 Task: Search one way flight ticket for 4 adults, 2 children, 2 infants in seat and 1 infant on lap in premium economy from Sheridan: Sheridan County Airport to Fort Wayne: Fort Wayne International Airport on 8-4-2023. Choice of flights is Southwest. Number of bags: 2 carry on bags. Price is upto 99000. Outbound departure time preference is 10:00.
Action: Mouse moved to (398, 337)
Screenshot: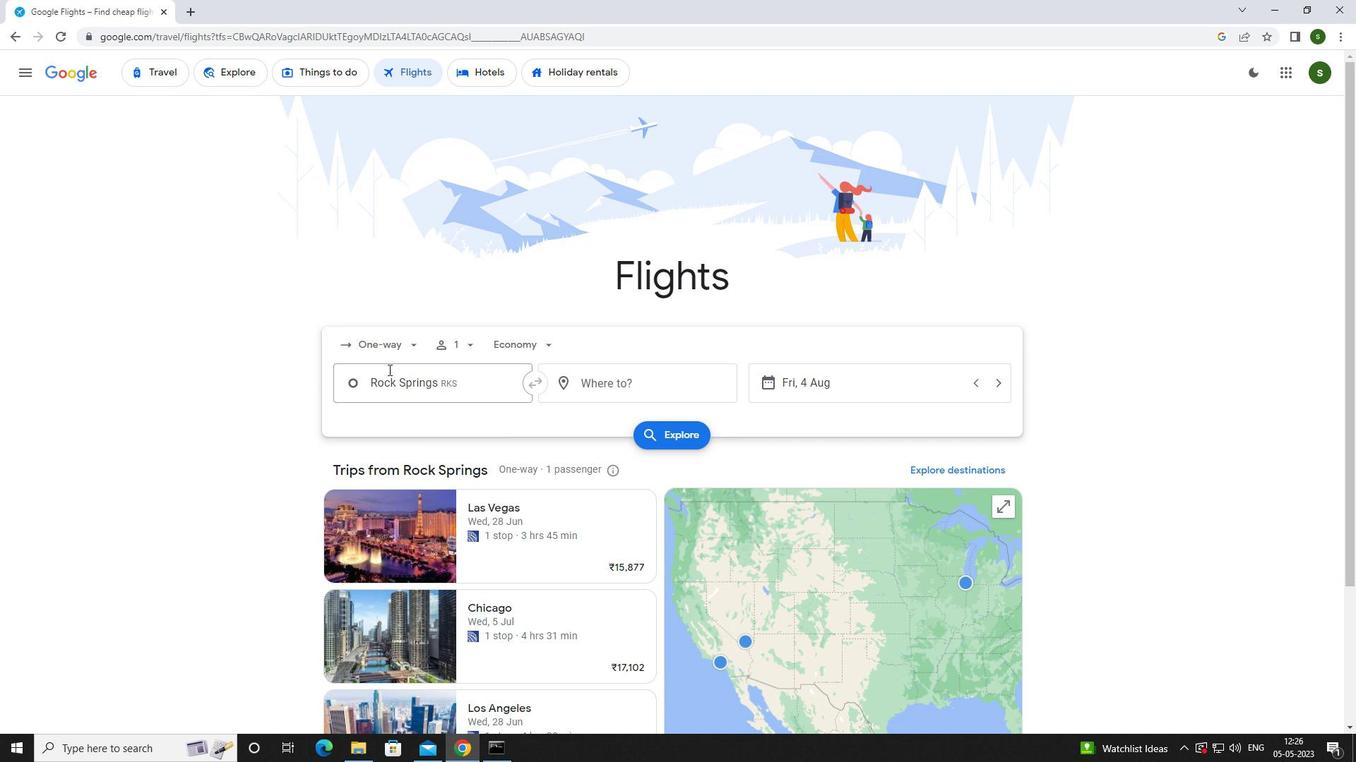
Action: Mouse pressed left at (398, 337)
Screenshot: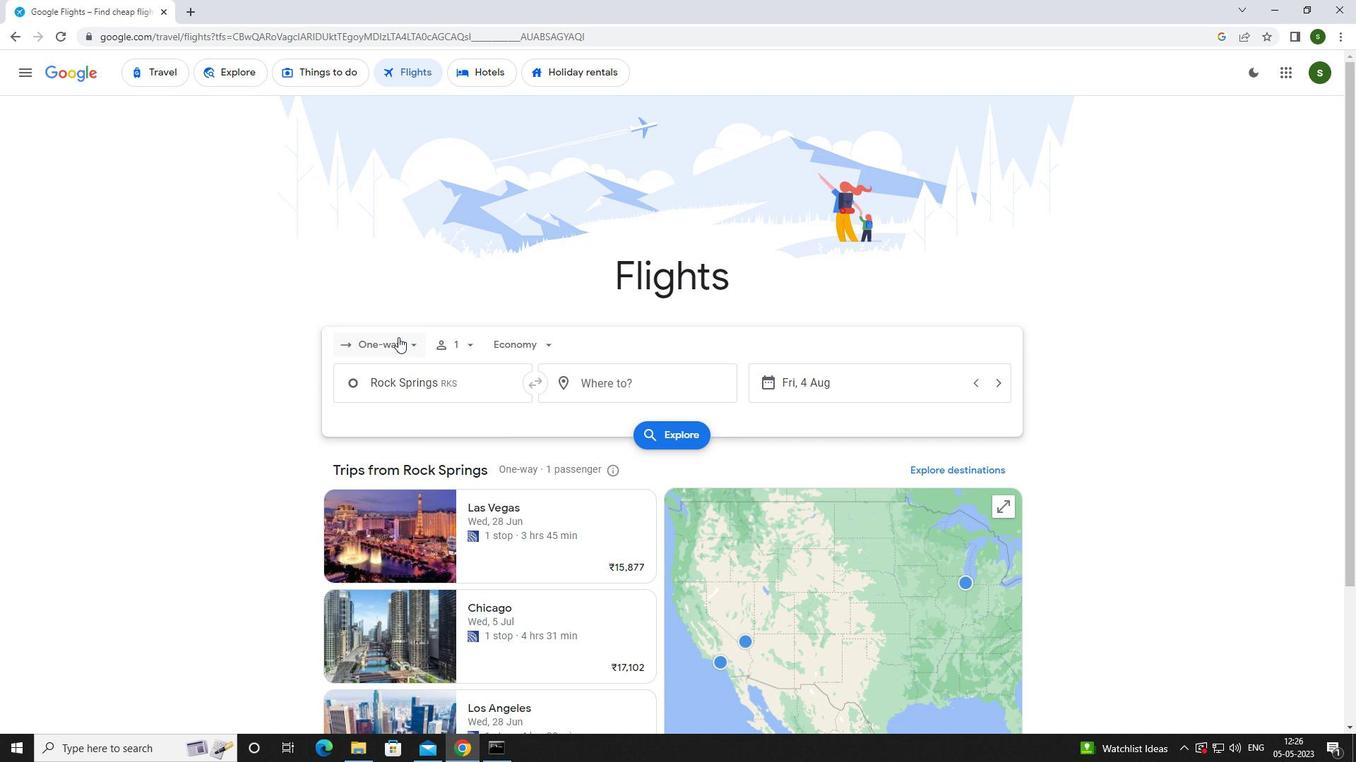
Action: Mouse moved to (401, 403)
Screenshot: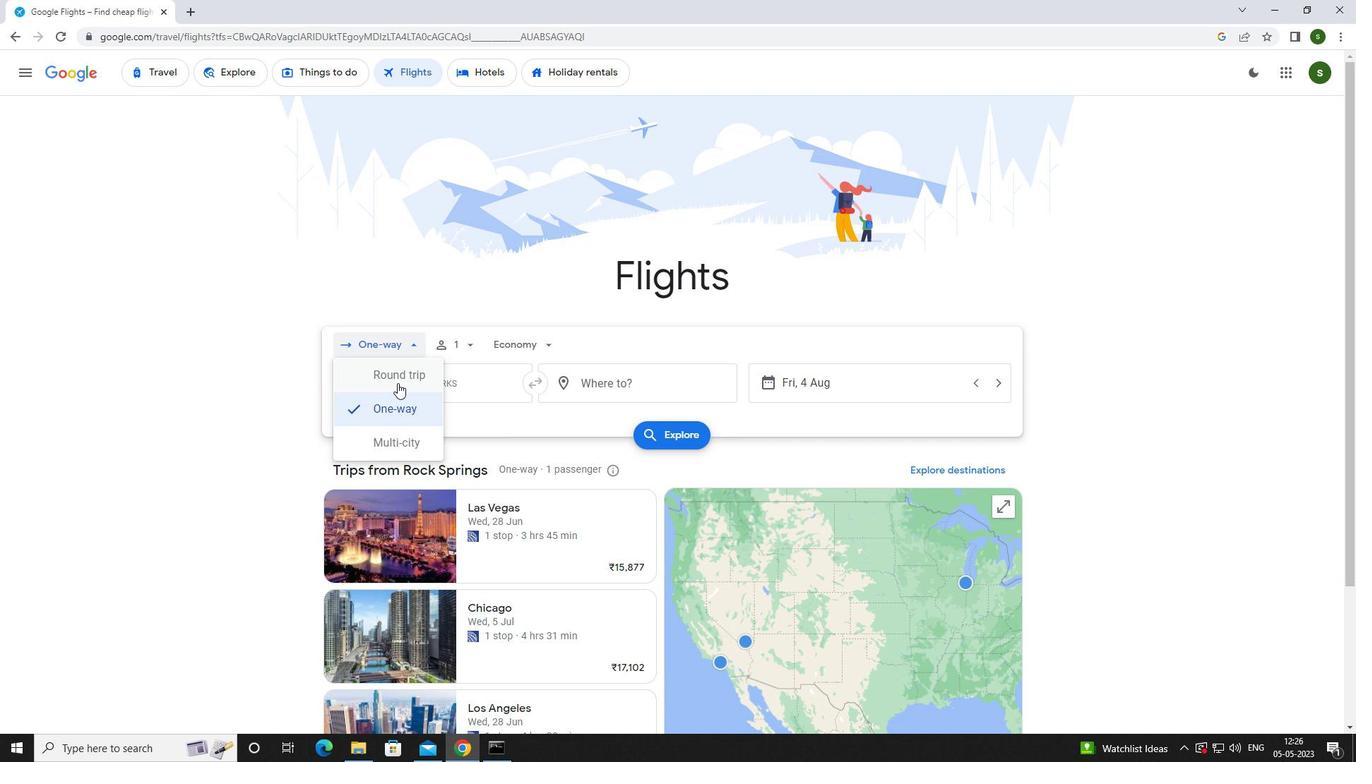 
Action: Mouse pressed left at (401, 403)
Screenshot: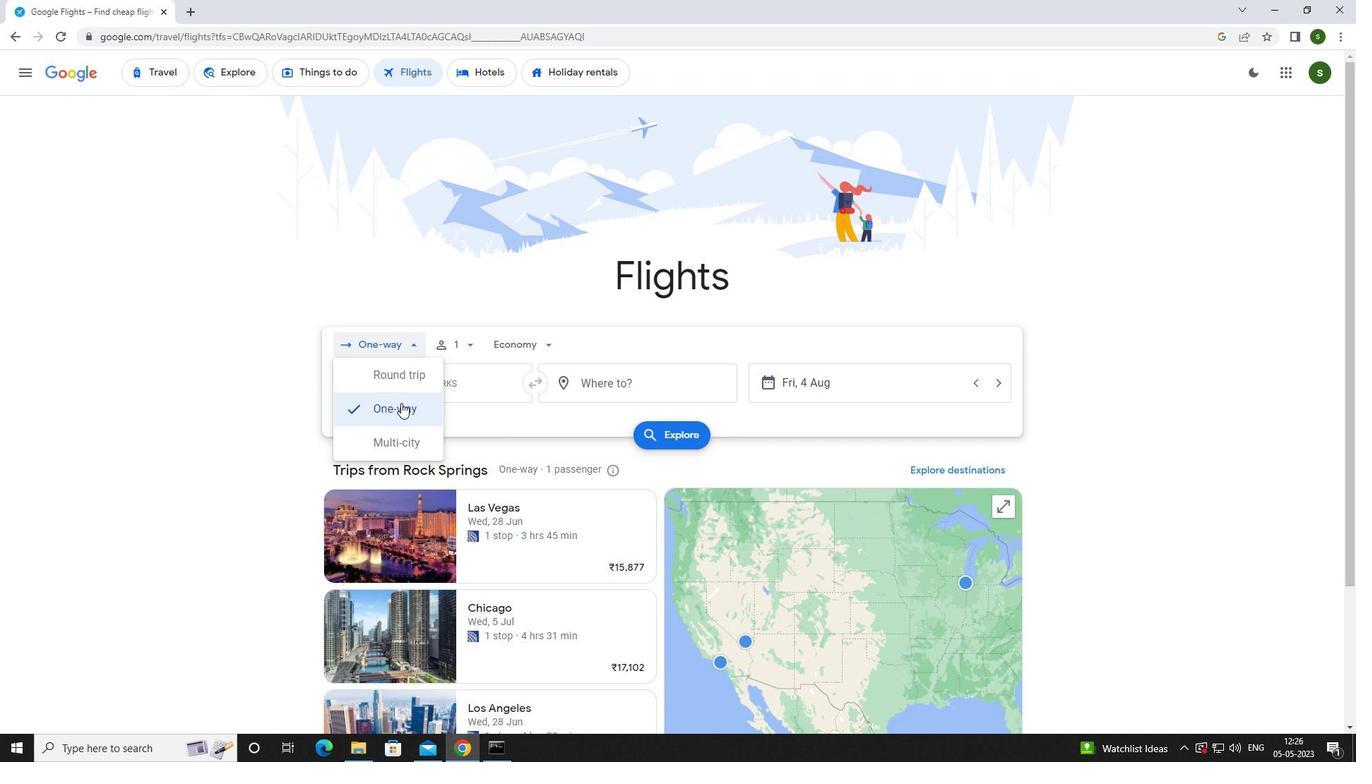 
Action: Mouse moved to (469, 346)
Screenshot: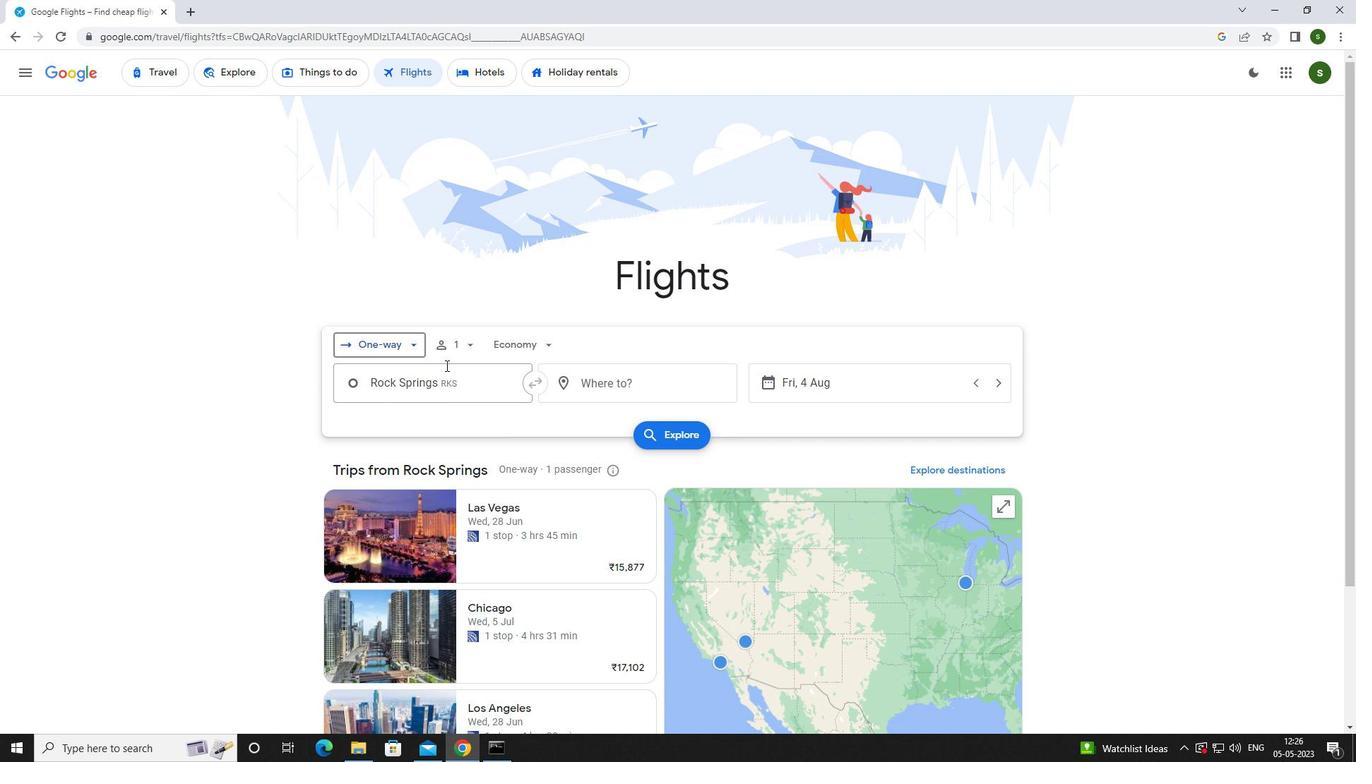 
Action: Mouse pressed left at (469, 346)
Screenshot: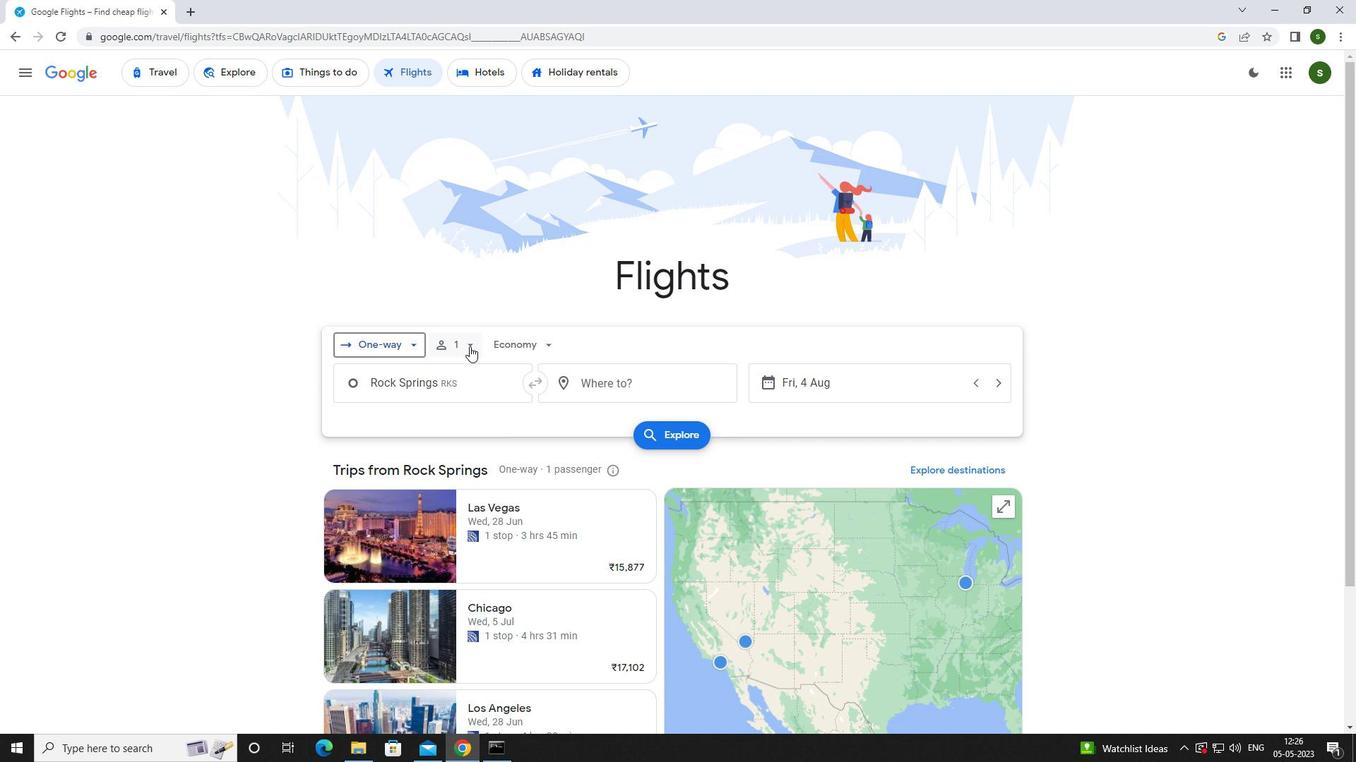 
Action: Mouse moved to (575, 381)
Screenshot: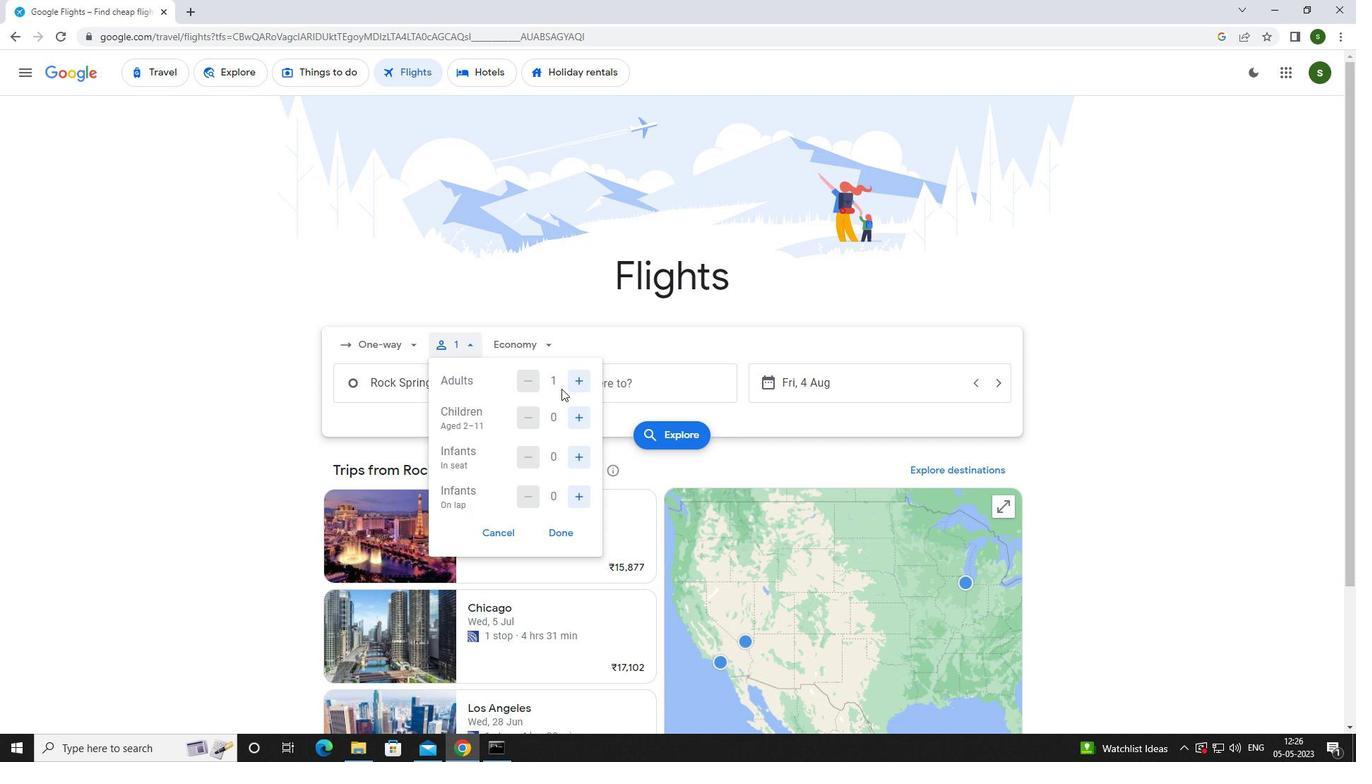 
Action: Mouse pressed left at (575, 381)
Screenshot: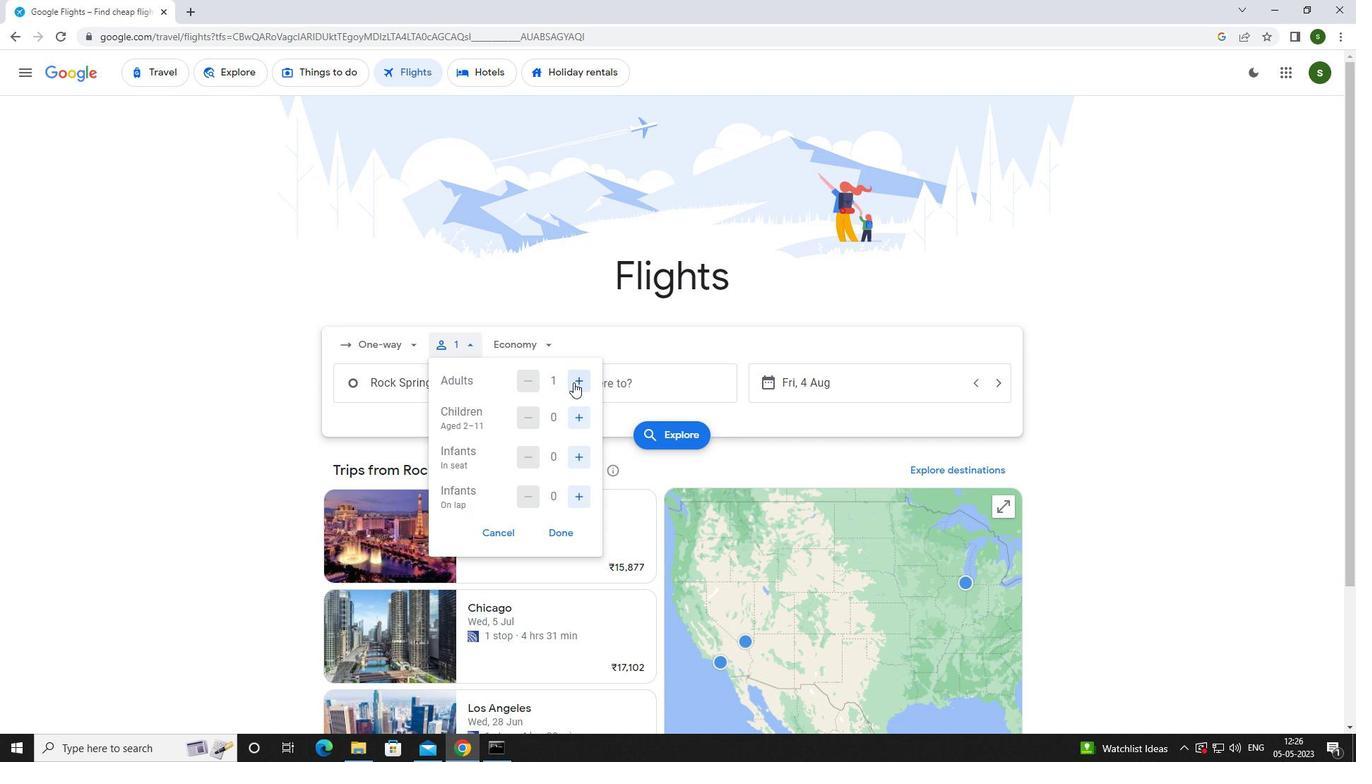 
Action: Mouse pressed left at (575, 381)
Screenshot: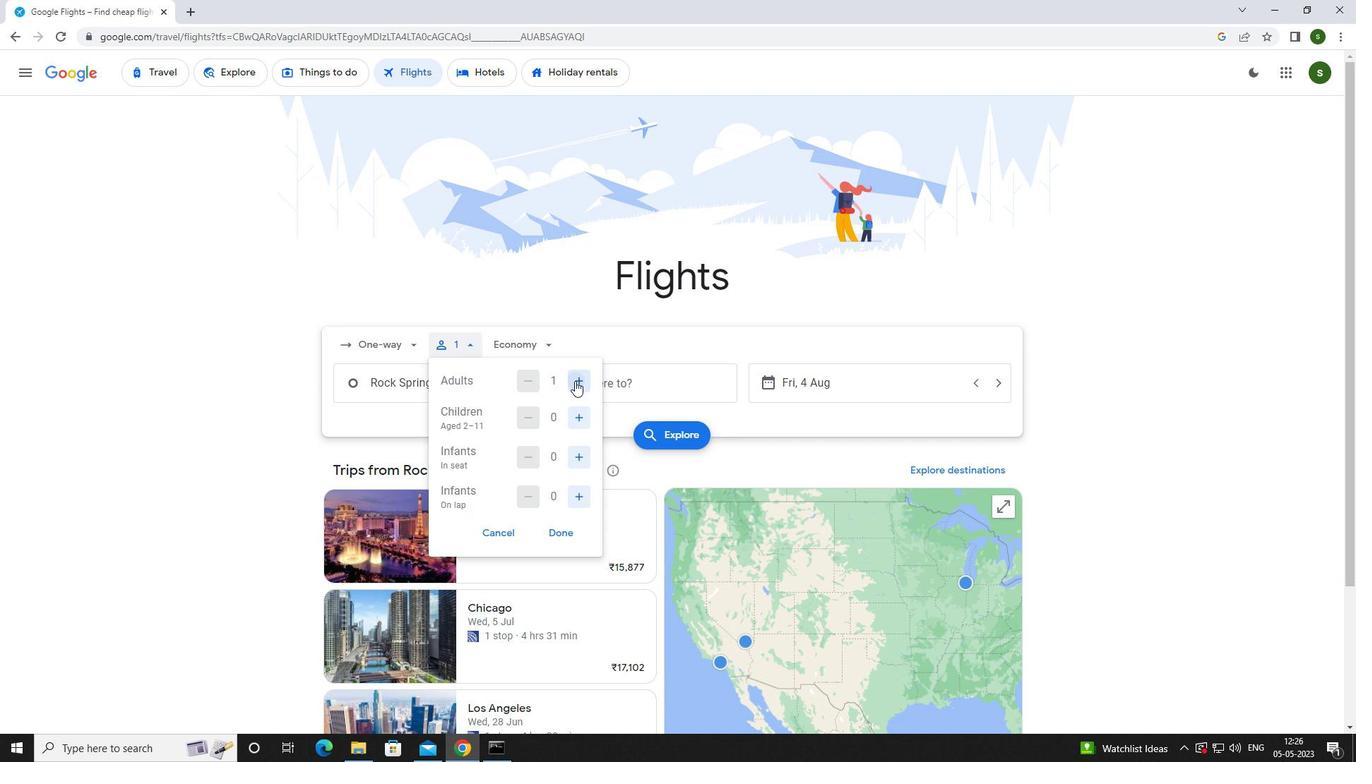 
Action: Mouse pressed left at (575, 381)
Screenshot: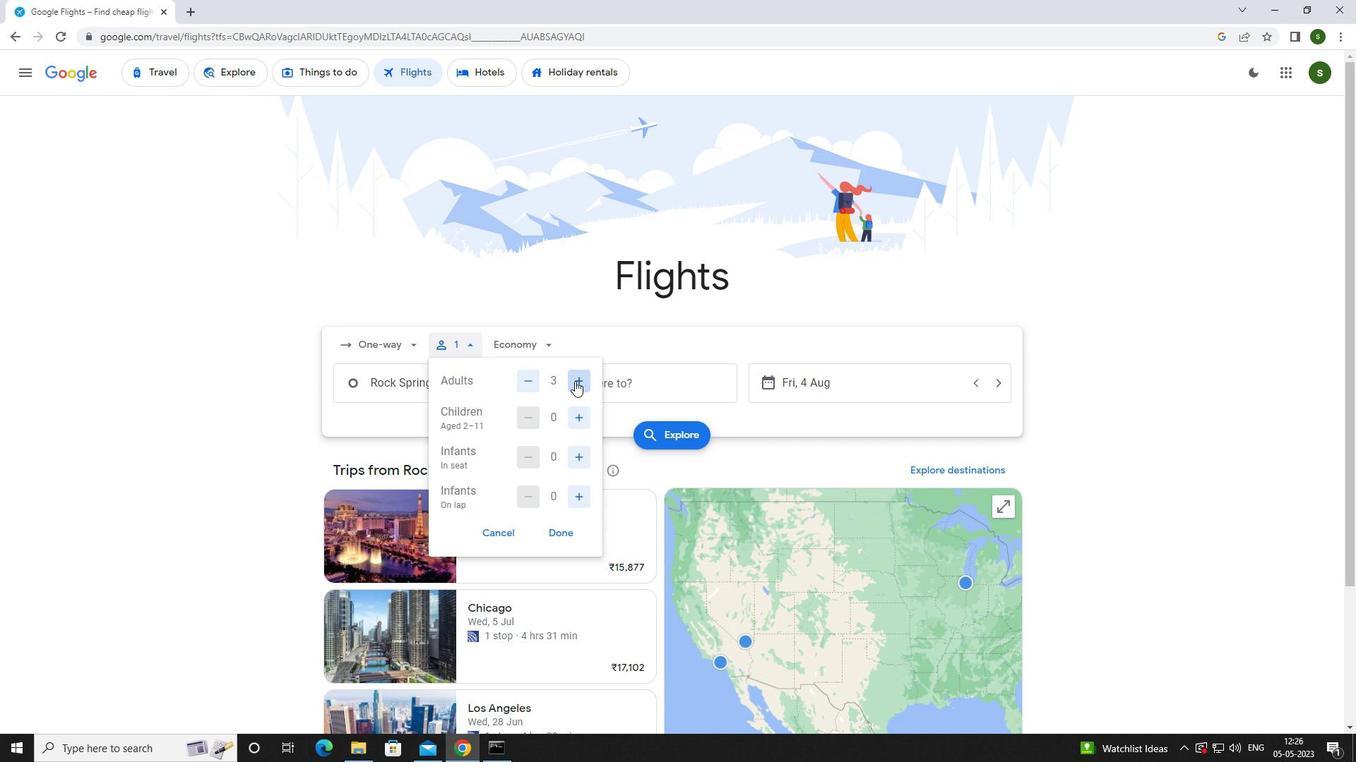 
Action: Mouse moved to (586, 415)
Screenshot: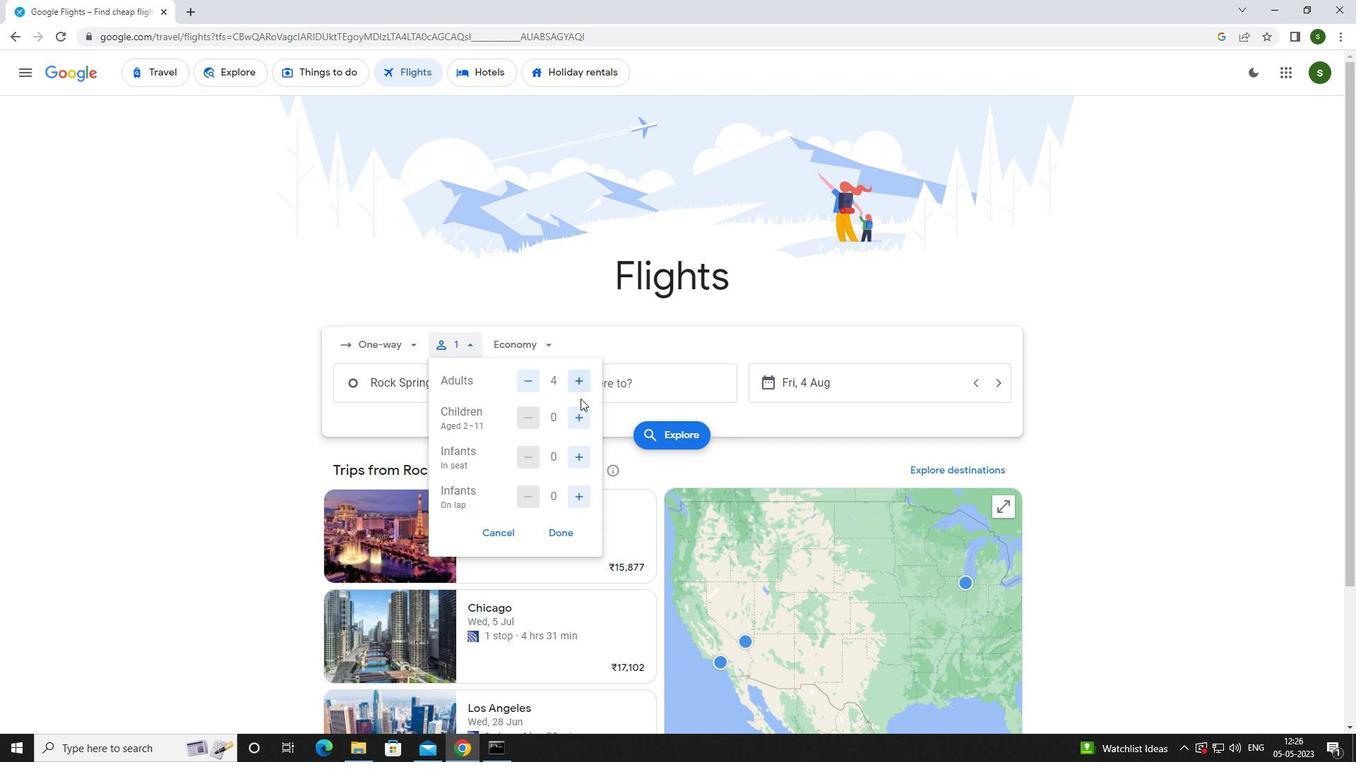 
Action: Mouse pressed left at (586, 415)
Screenshot: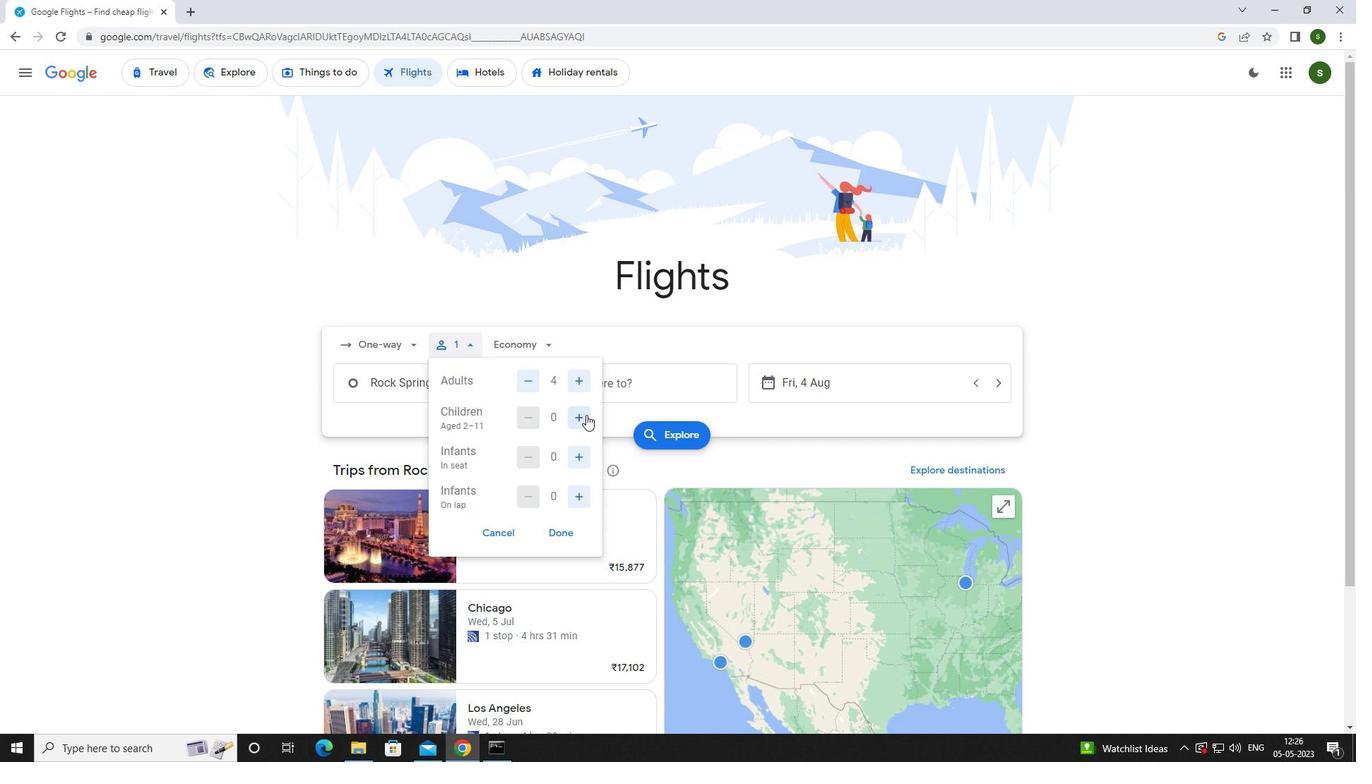 
Action: Mouse pressed left at (586, 415)
Screenshot: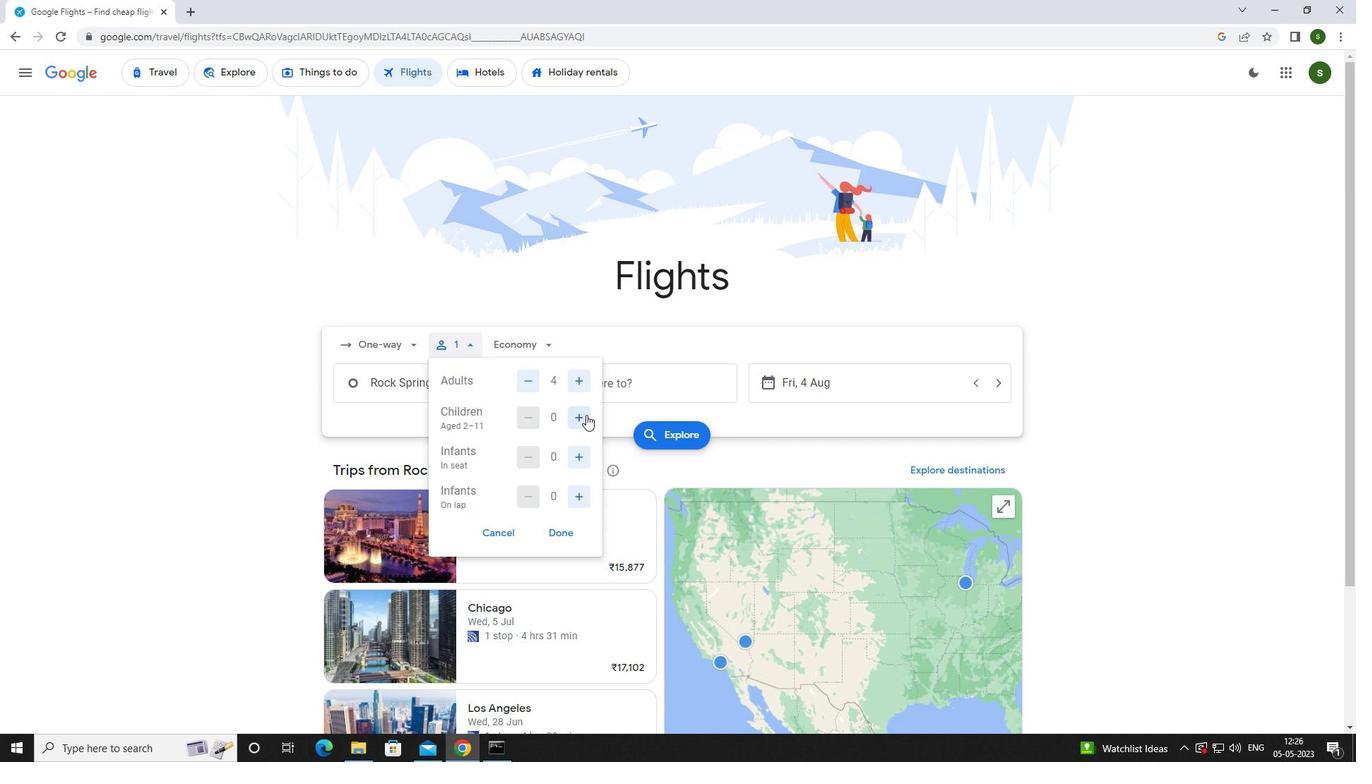 
Action: Mouse moved to (581, 453)
Screenshot: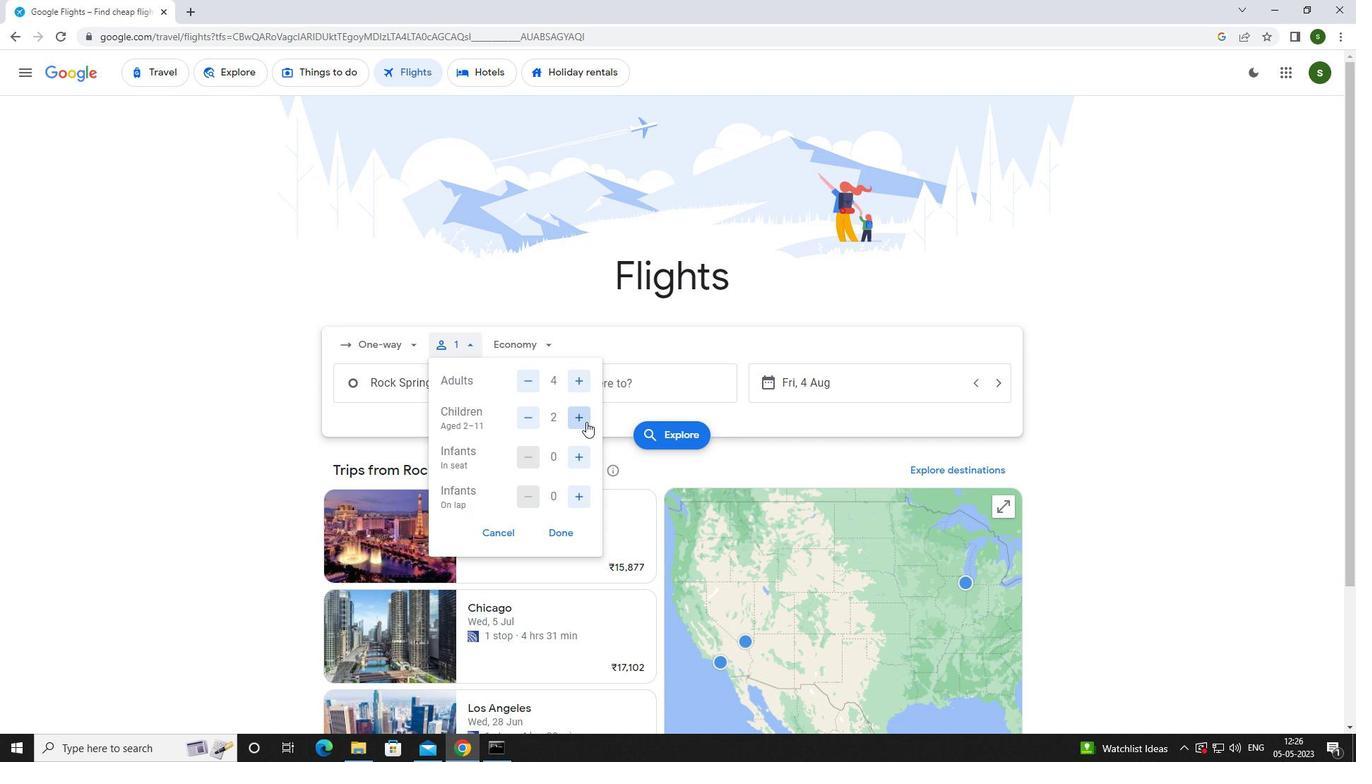 
Action: Mouse pressed left at (581, 453)
Screenshot: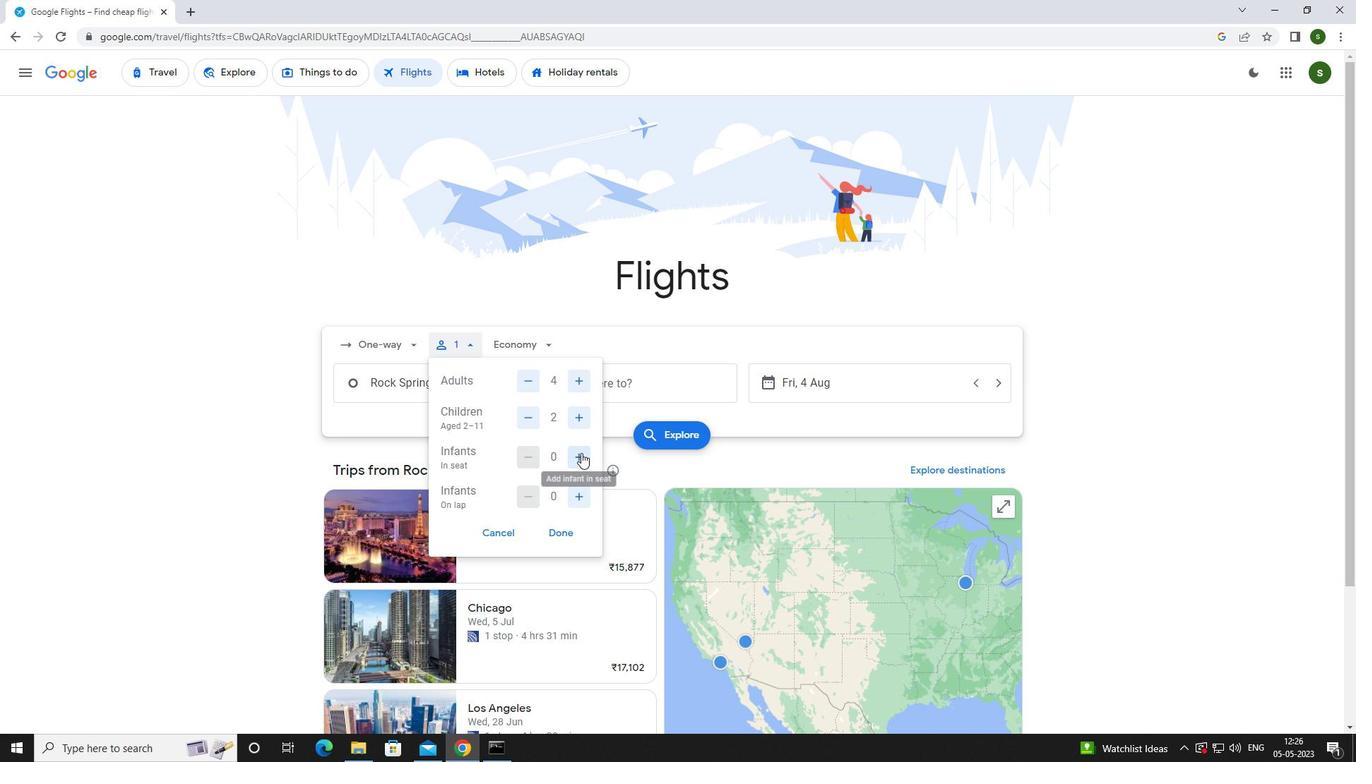 
Action: Mouse pressed left at (581, 453)
Screenshot: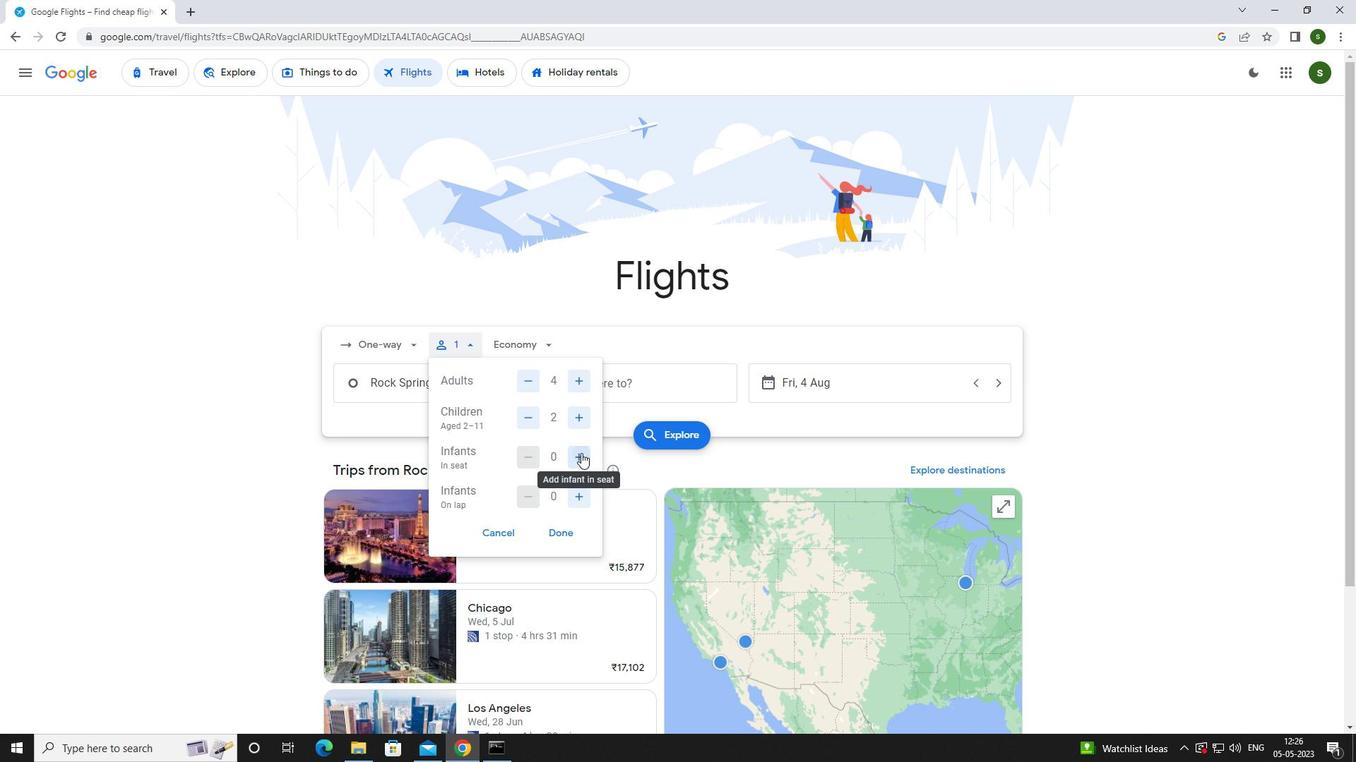 
Action: Mouse moved to (577, 493)
Screenshot: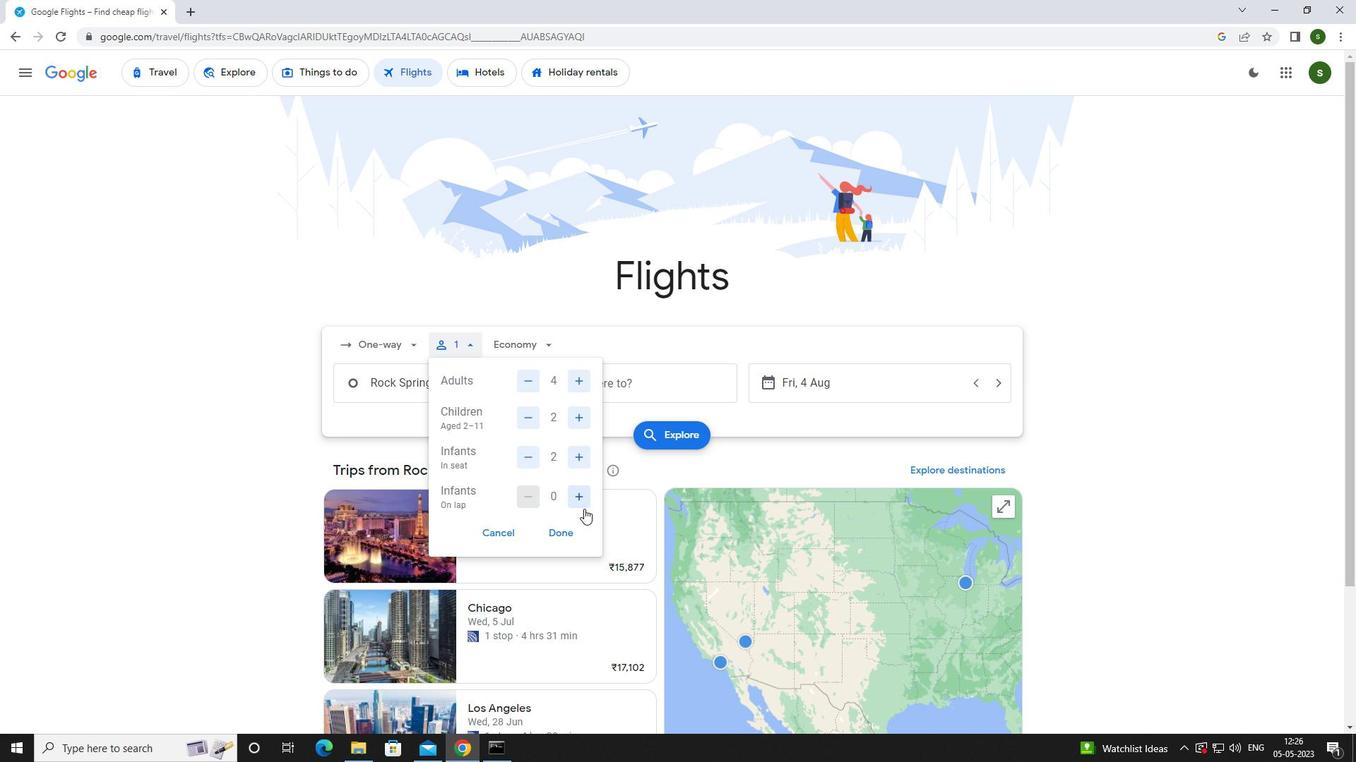 
Action: Mouse pressed left at (577, 493)
Screenshot: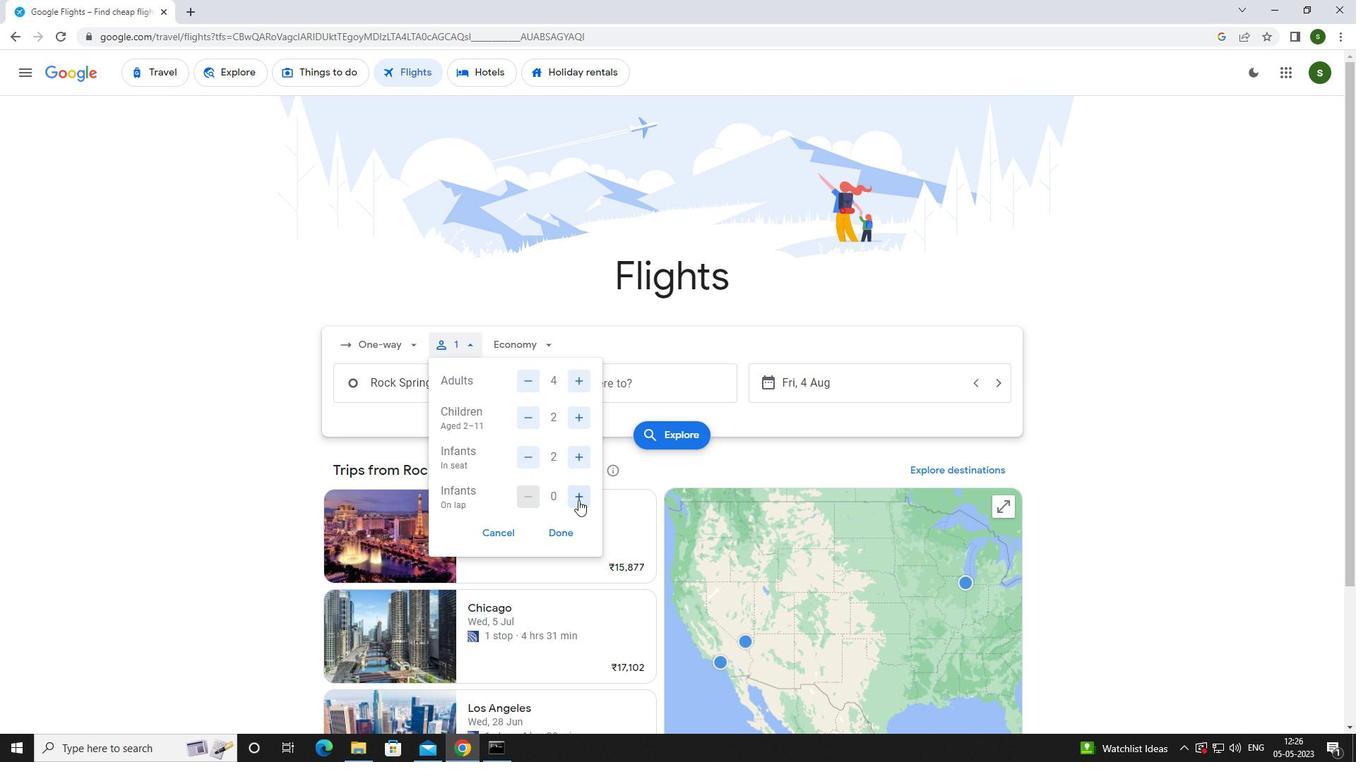 
Action: Mouse moved to (545, 340)
Screenshot: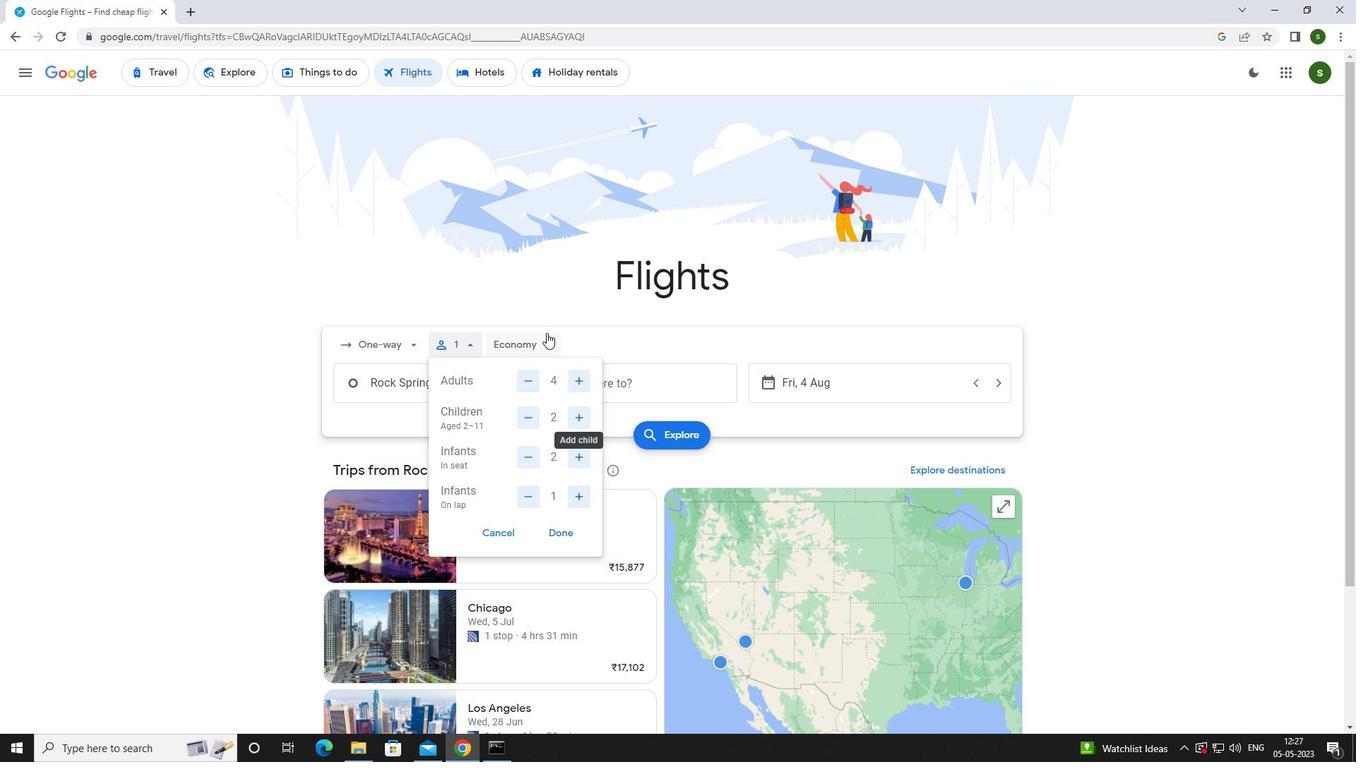 
Action: Mouse pressed left at (545, 340)
Screenshot: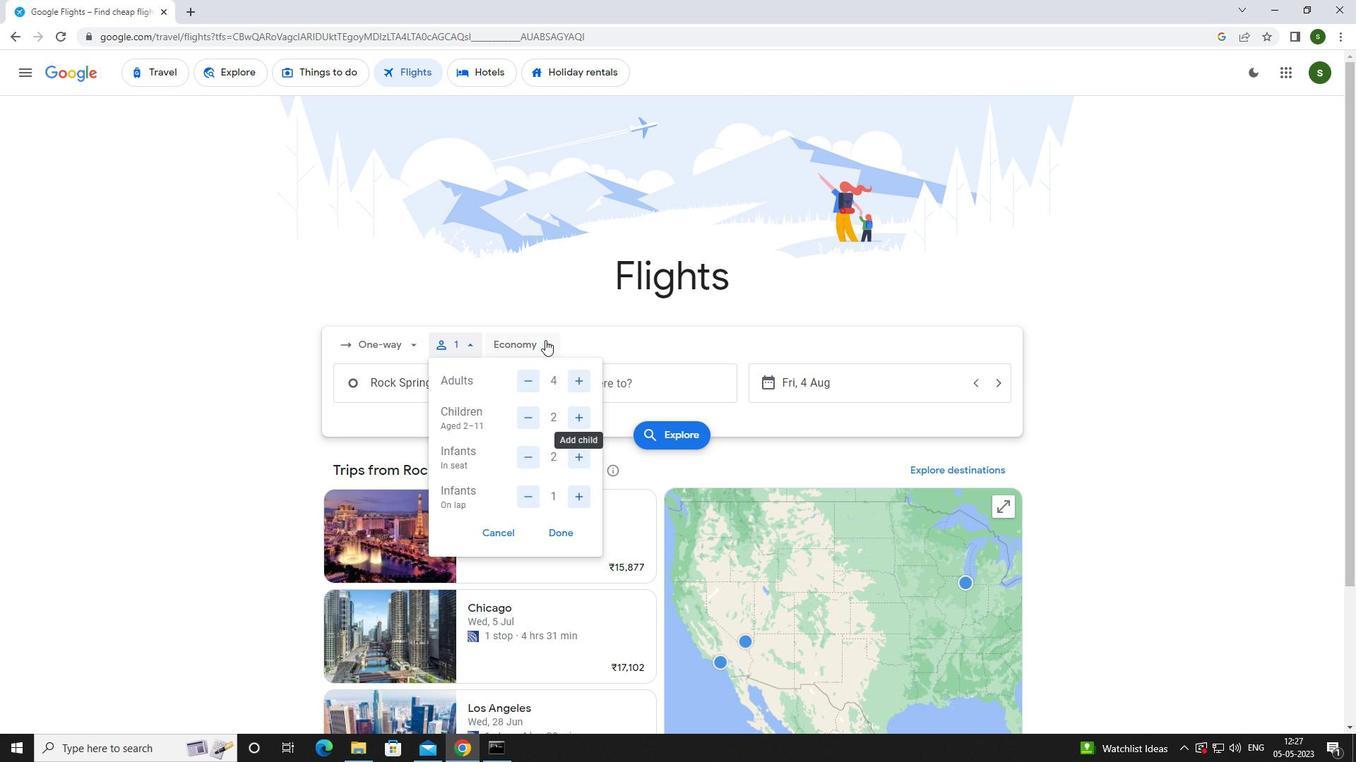 
Action: Mouse moved to (550, 415)
Screenshot: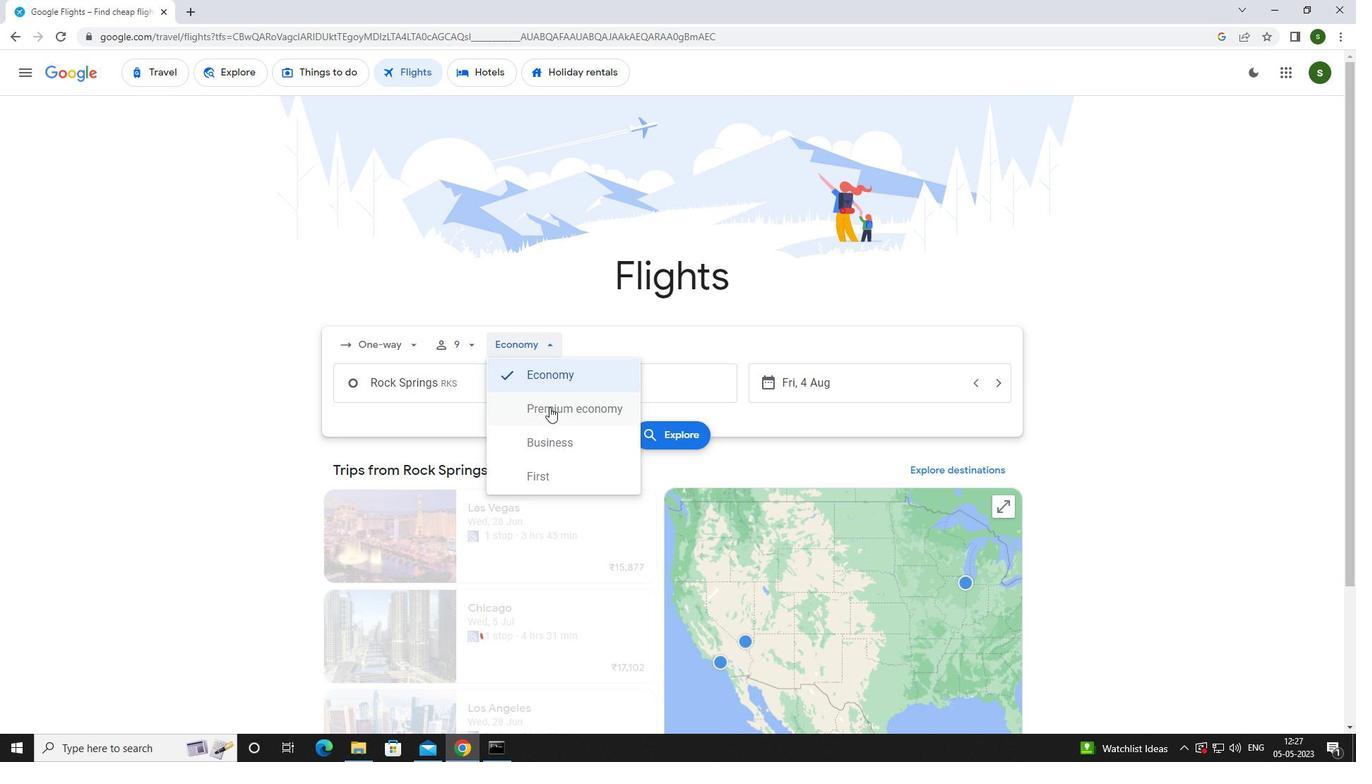 
Action: Mouse pressed left at (550, 415)
Screenshot: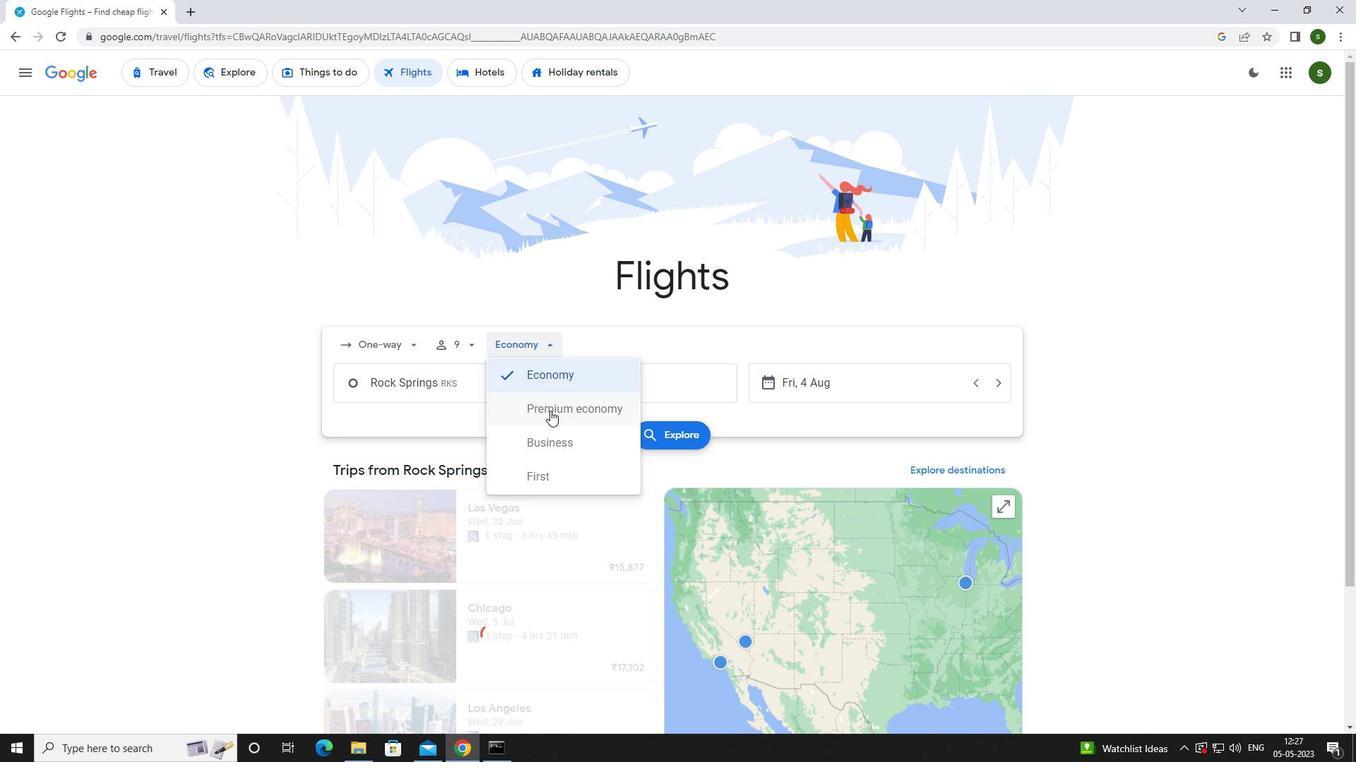 
Action: Mouse moved to (481, 381)
Screenshot: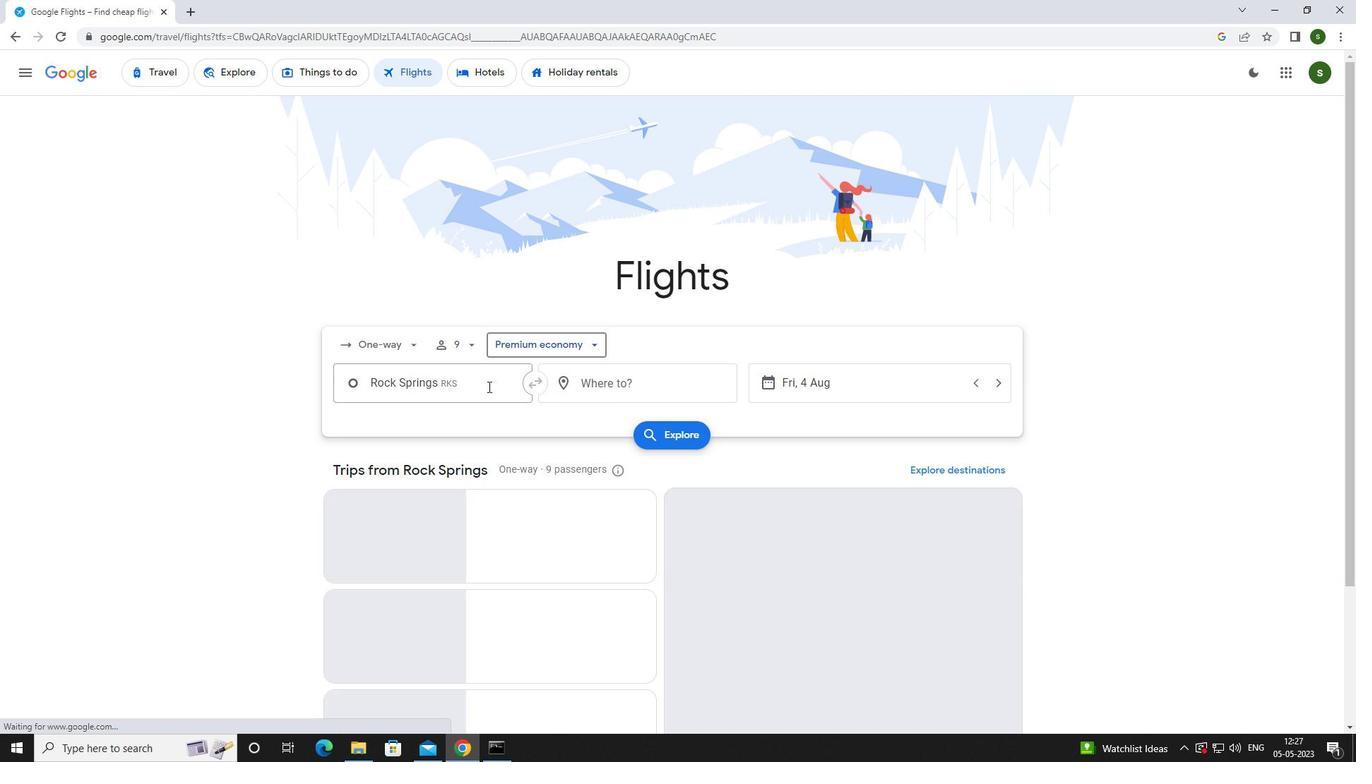 
Action: Mouse pressed left at (481, 381)
Screenshot: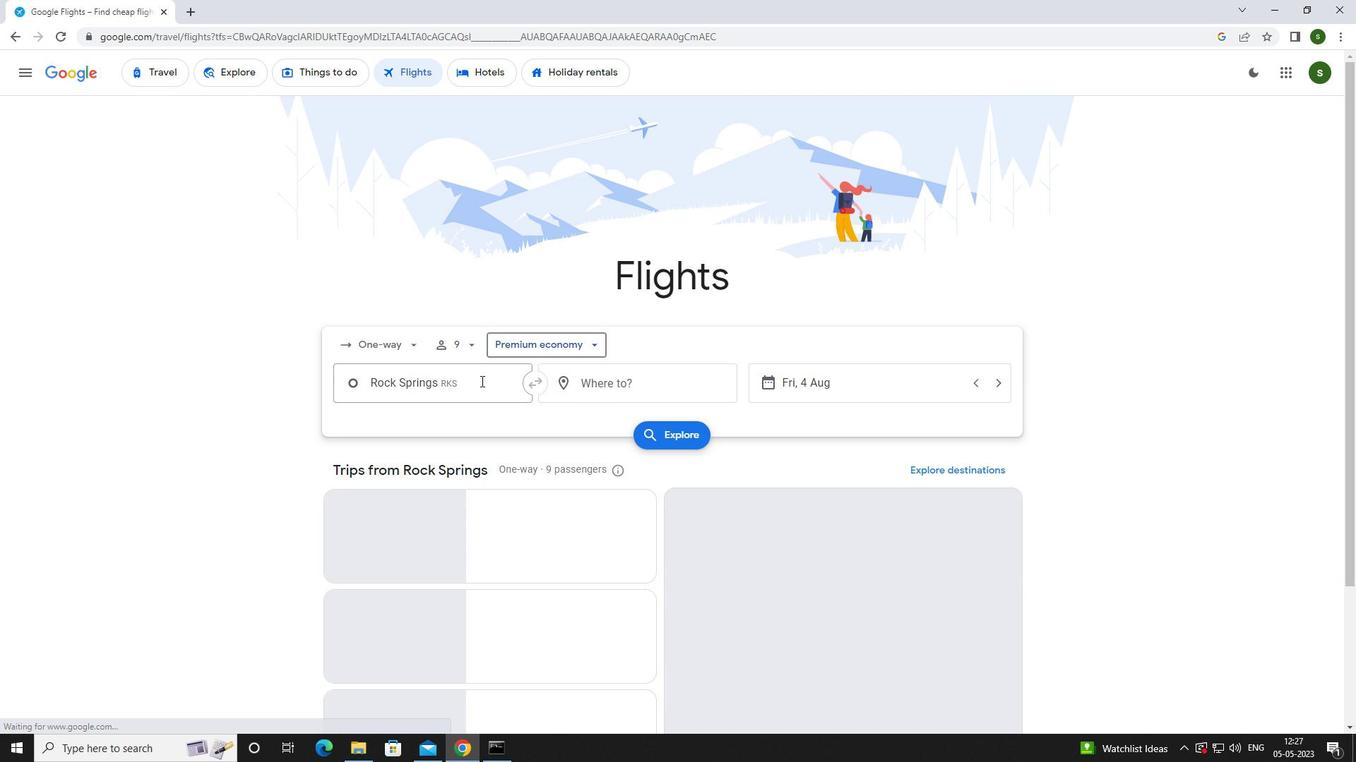 
Action: Mouse moved to (481, 380)
Screenshot: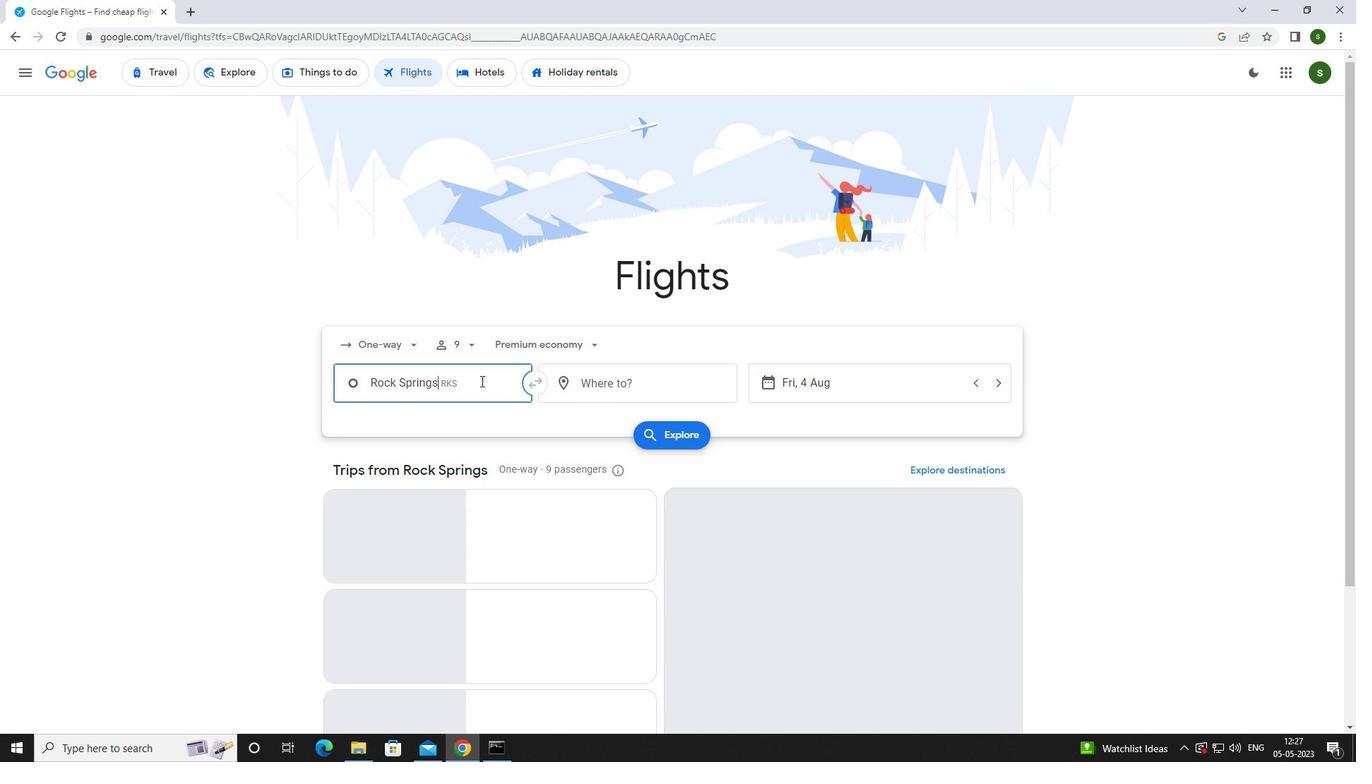 
Action: Key pressed <Key.caps_lock>s<Key.caps_lock>heridan
Screenshot: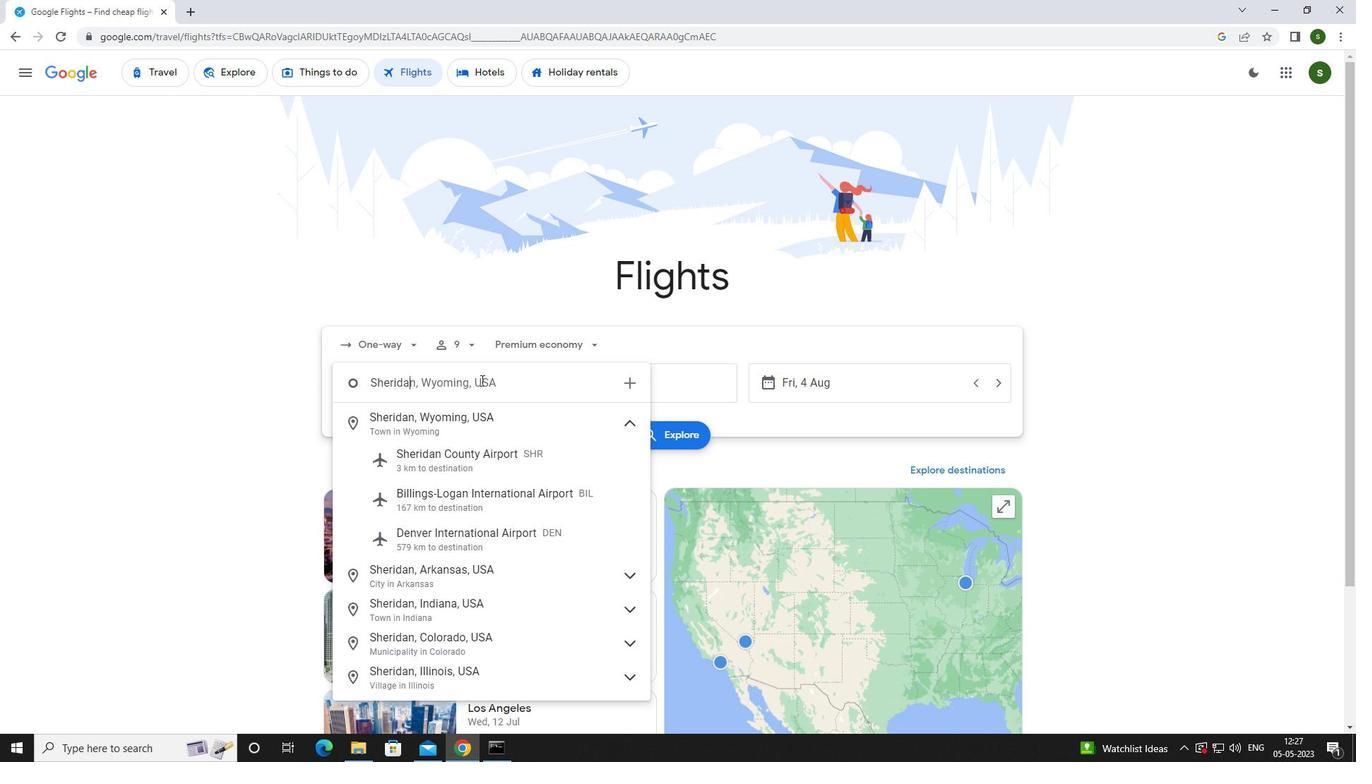 
Action: Mouse moved to (486, 458)
Screenshot: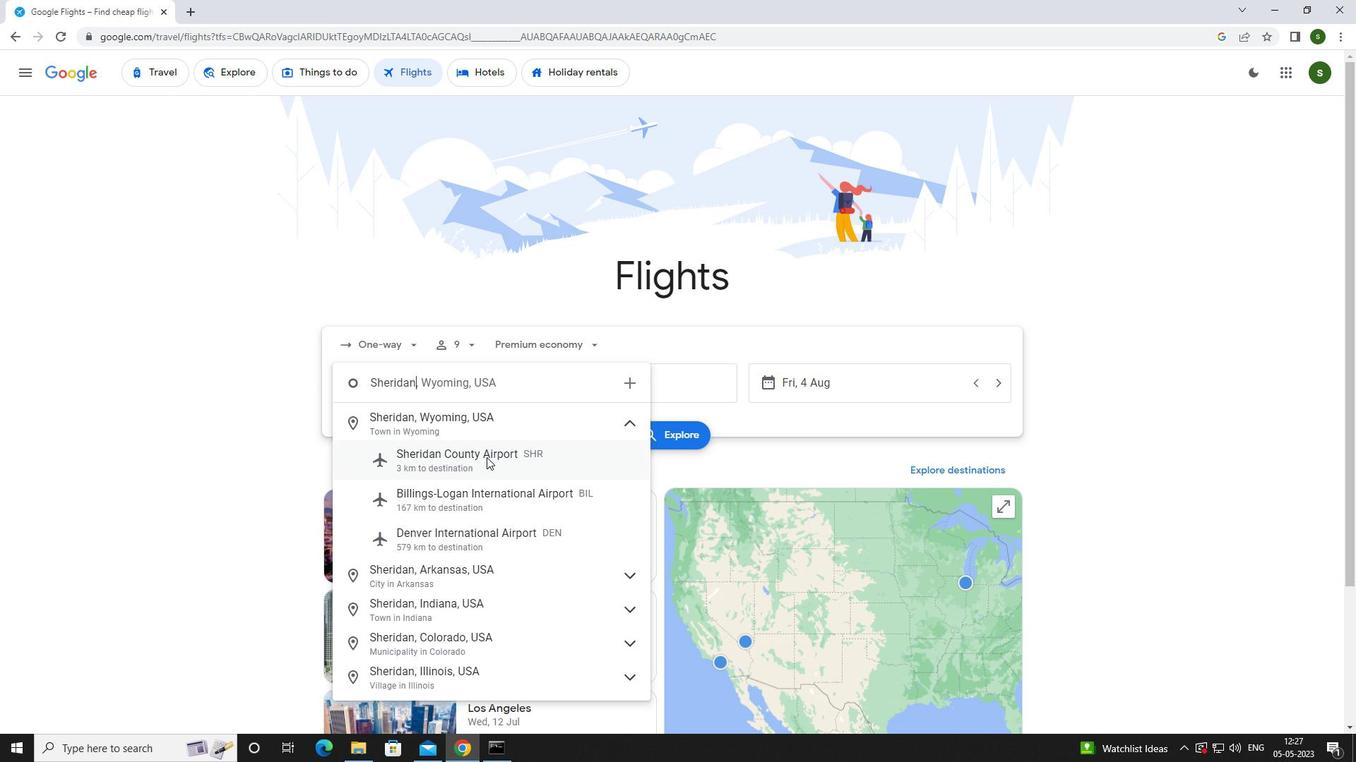 
Action: Mouse pressed left at (486, 458)
Screenshot: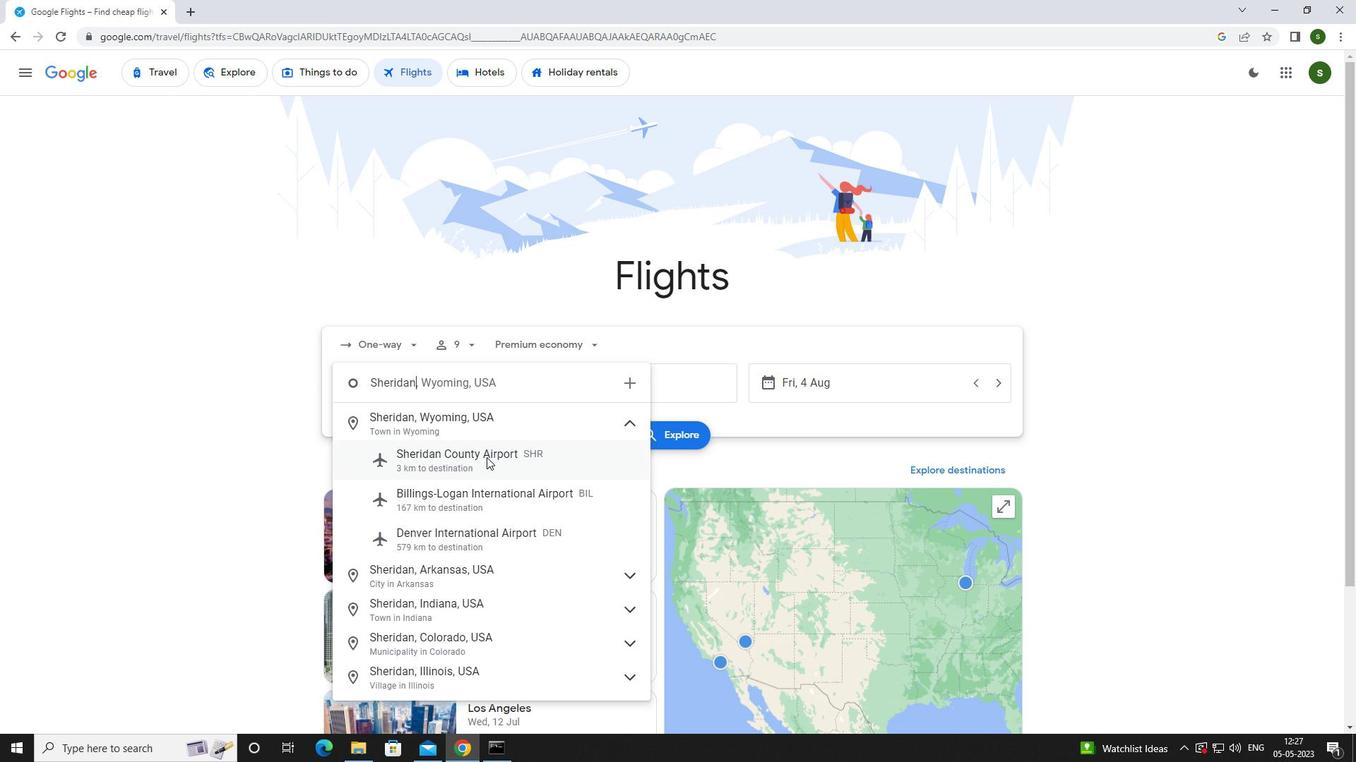 
Action: Mouse moved to (587, 391)
Screenshot: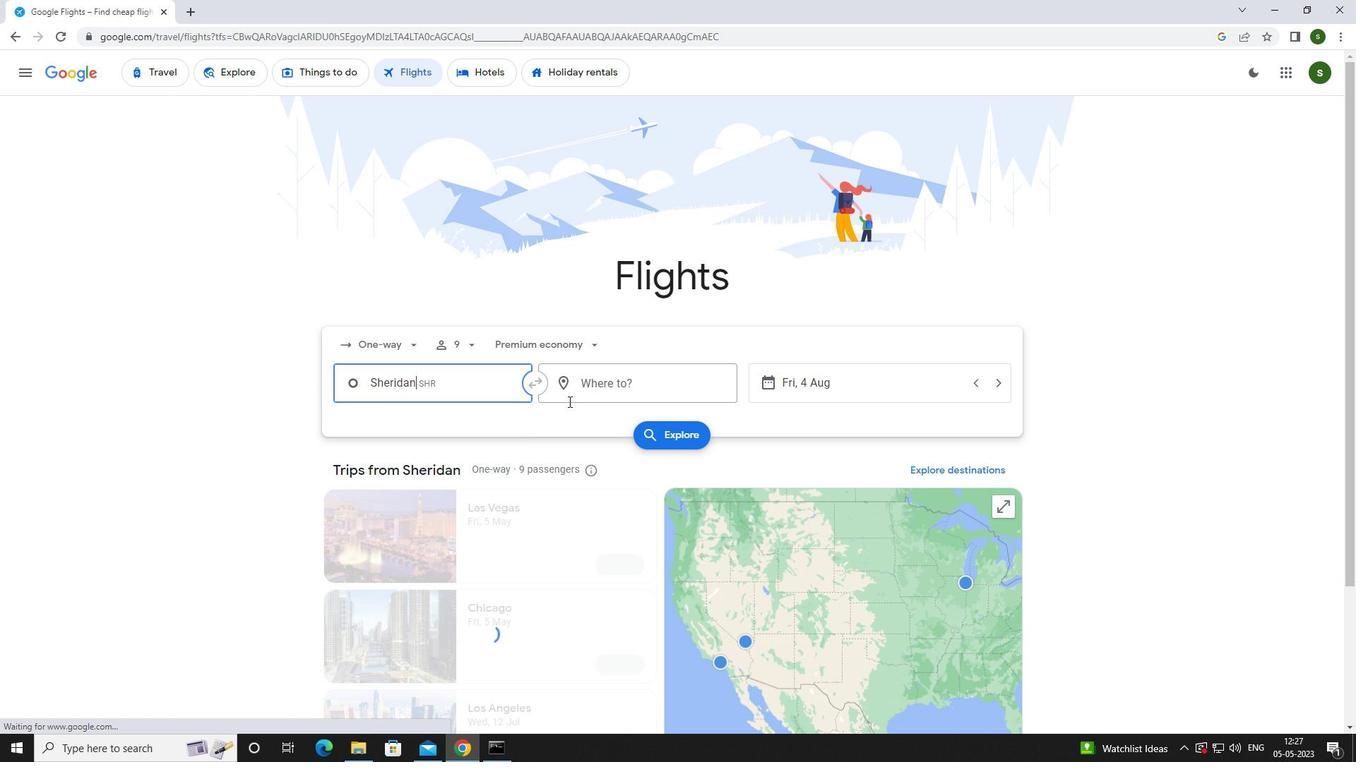 
Action: Mouse pressed left at (587, 391)
Screenshot: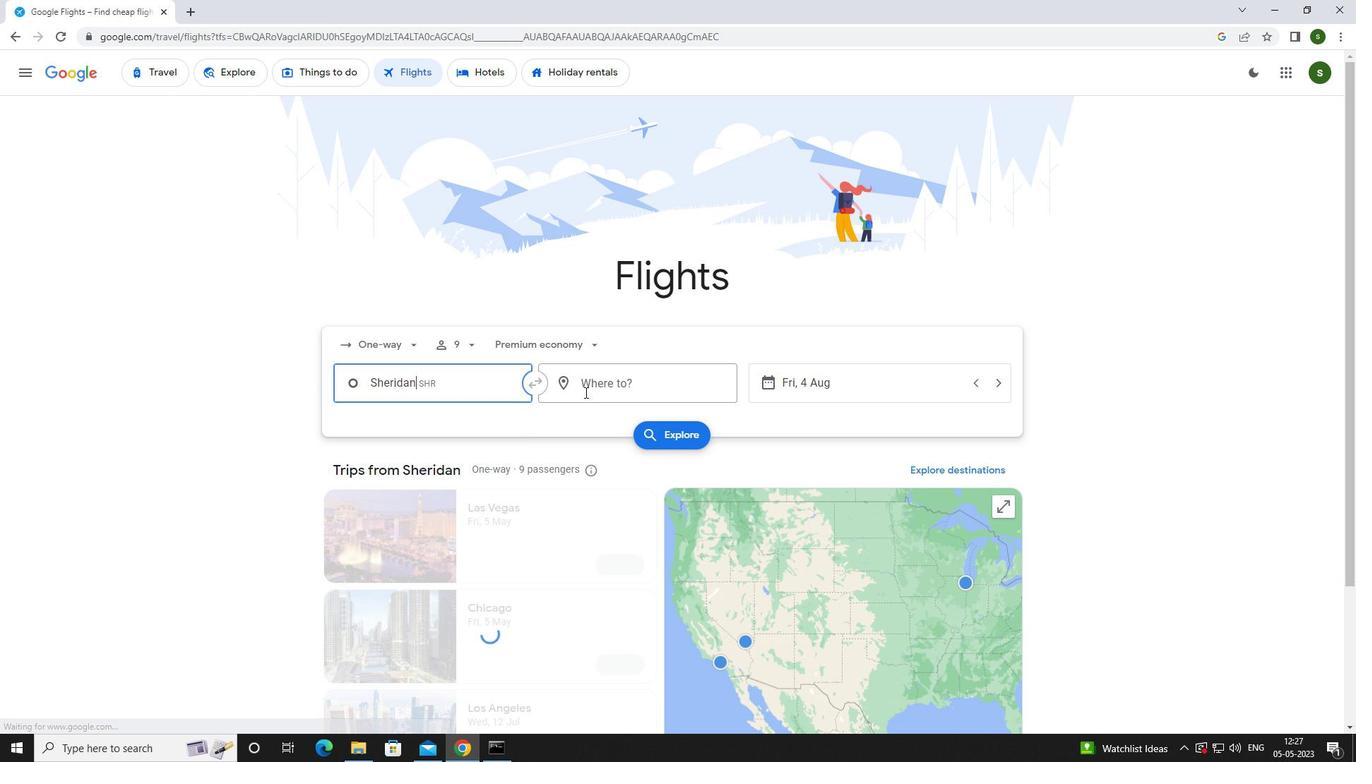 
Action: Key pressed <Key.caps_lock>f<Key.caps_lock>ort<Key.space><Key.caps_lock>w<Key.caps_lock>ay
Screenshot: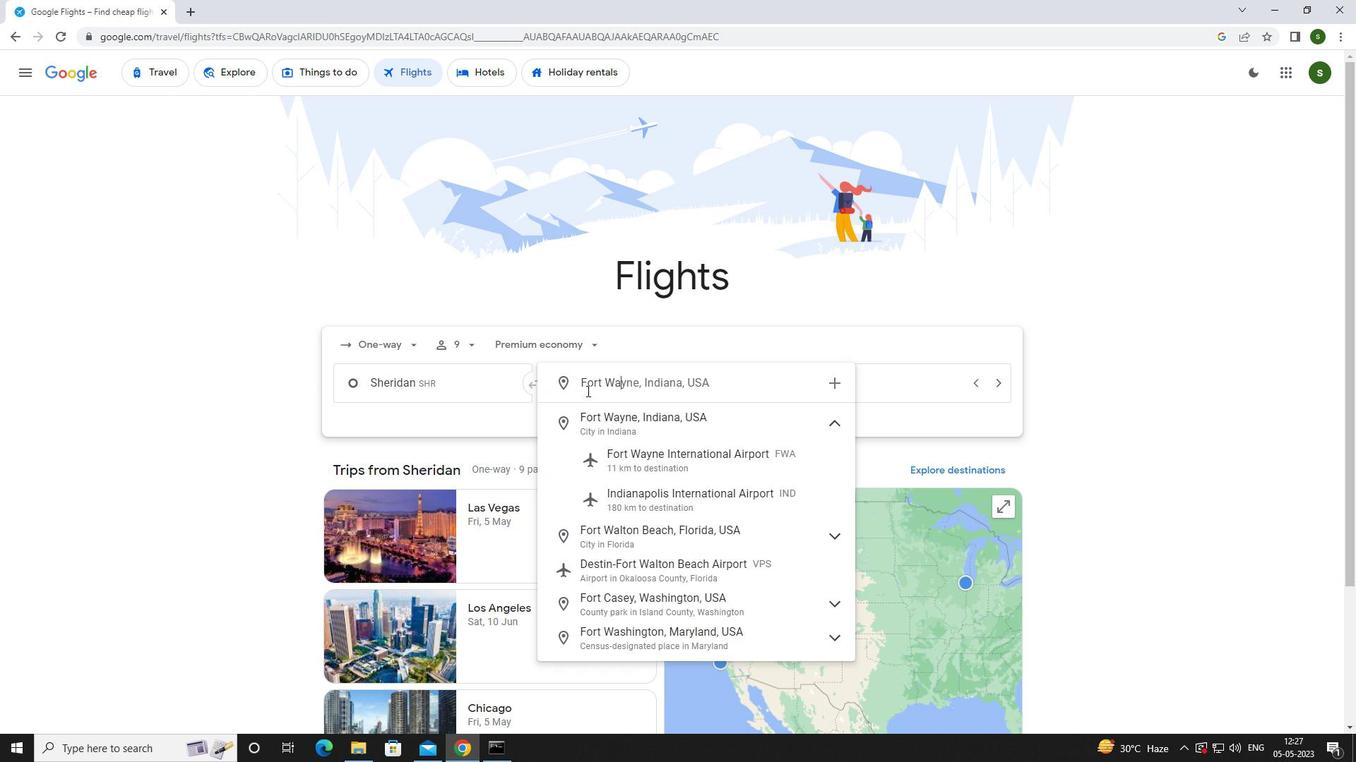 
Action: Mouse moved to (638, 466)
Screenshot: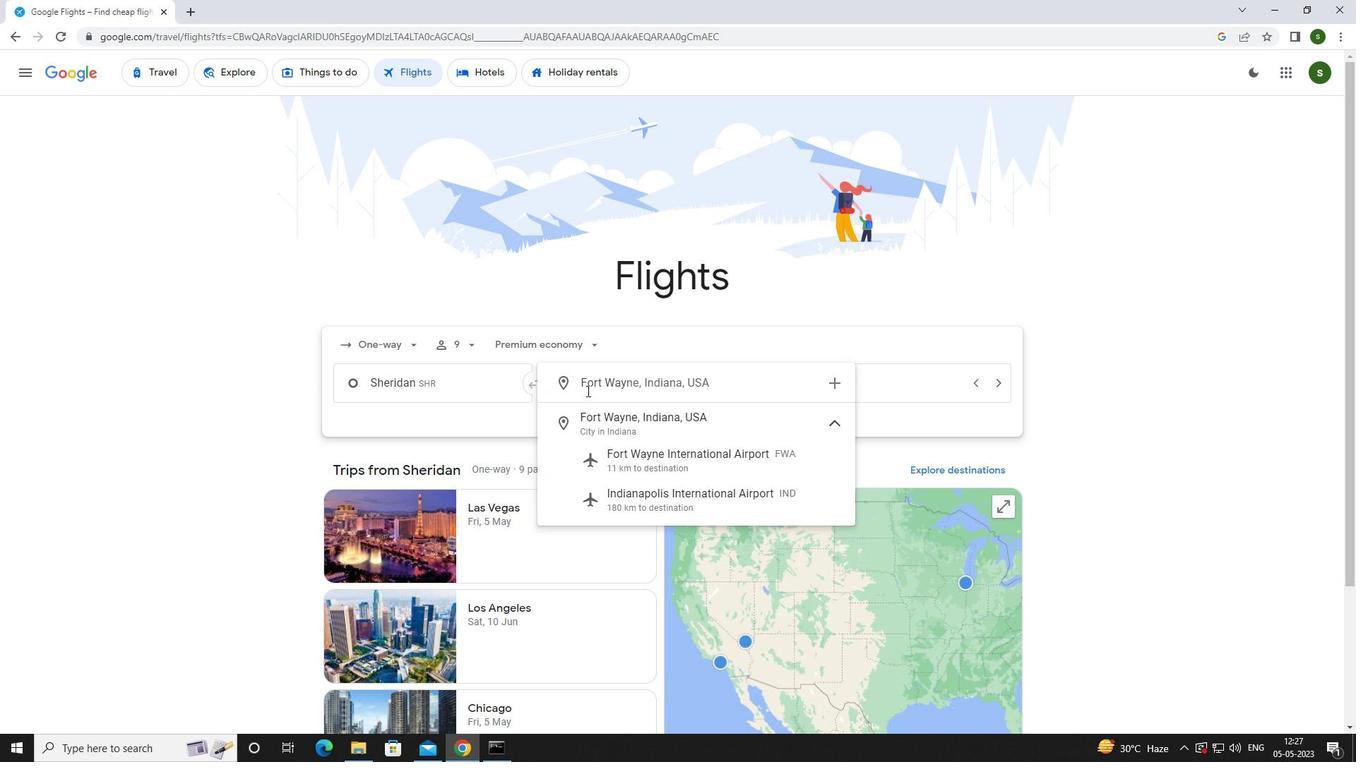 
Action: Mouse pressed left at (638, 466)
Screenshot: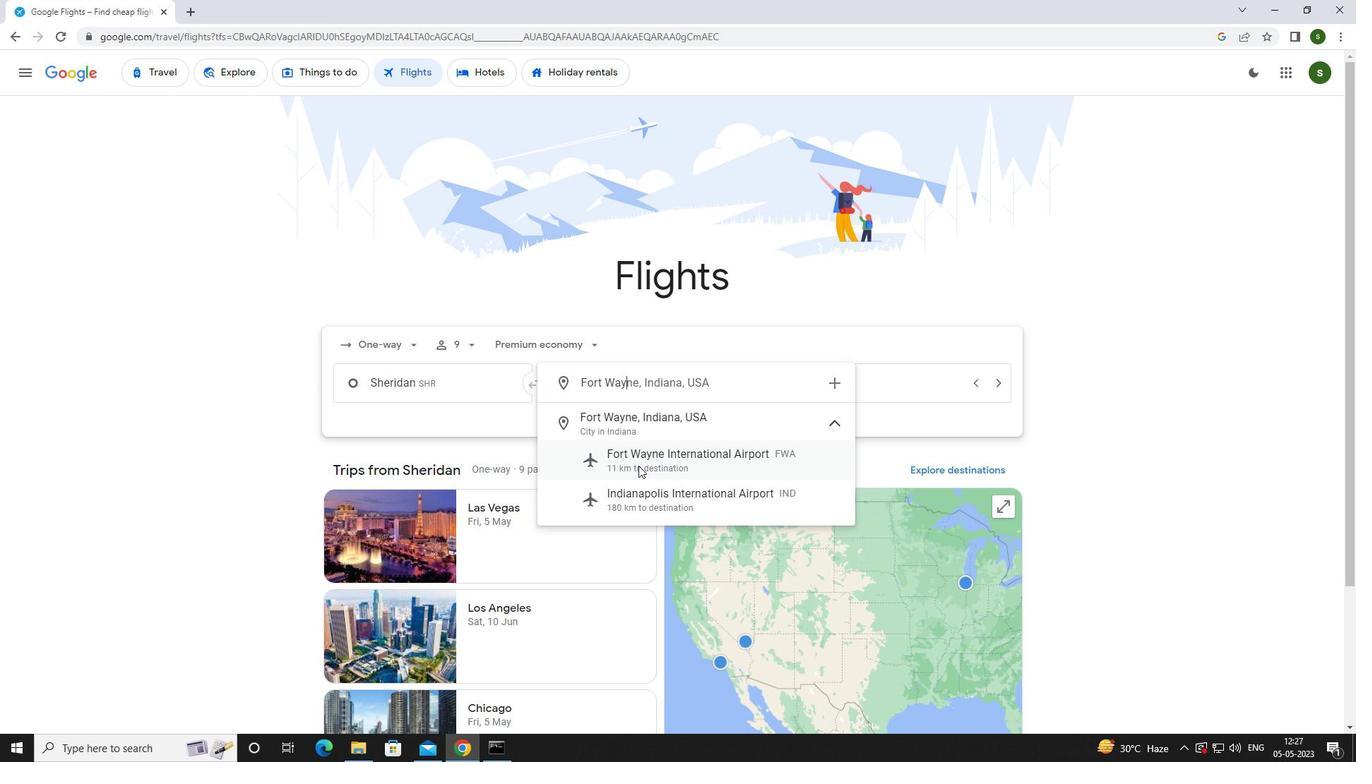 
Action: Mouse moved to (831, 384)
Screenshot: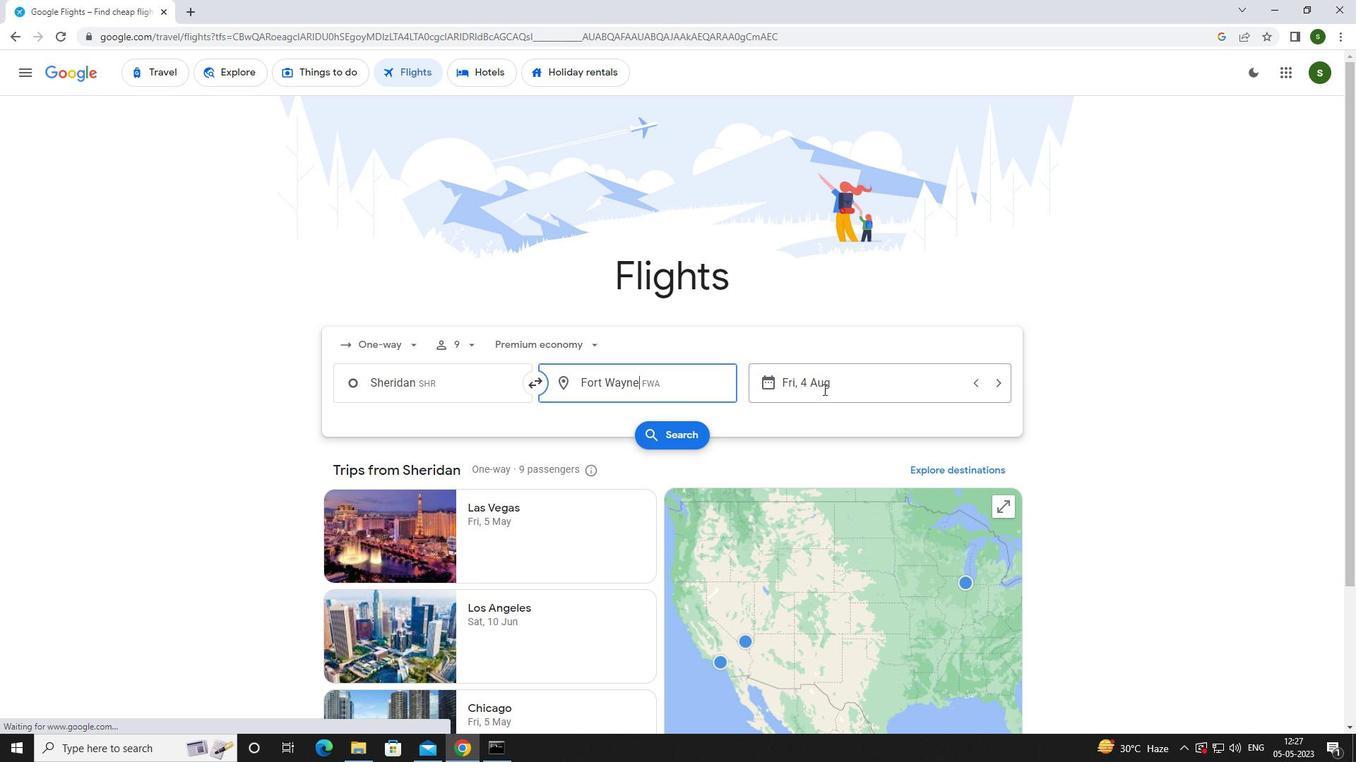 
Action: Mouse pressed left at (831, 384)
Screenshot: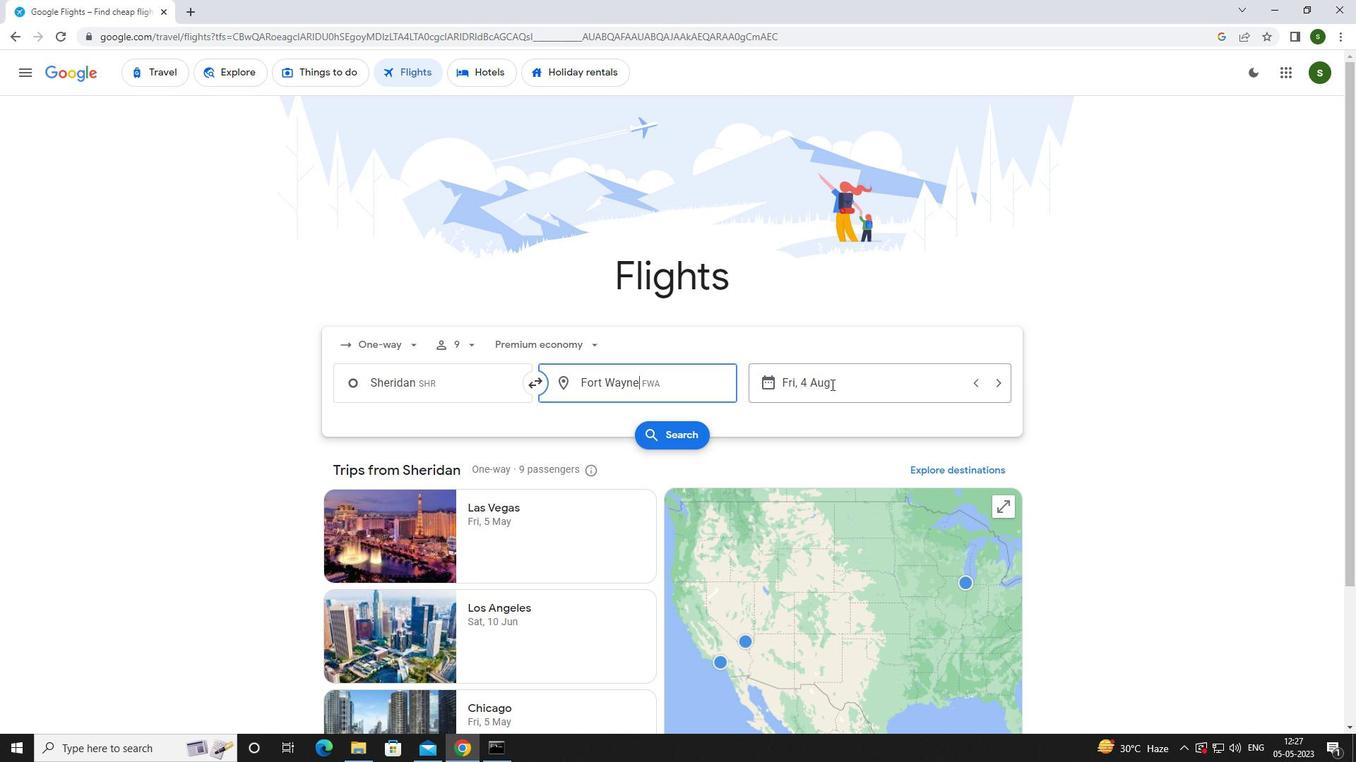
Action: Mouse moved to (681, 471)
Screenshot: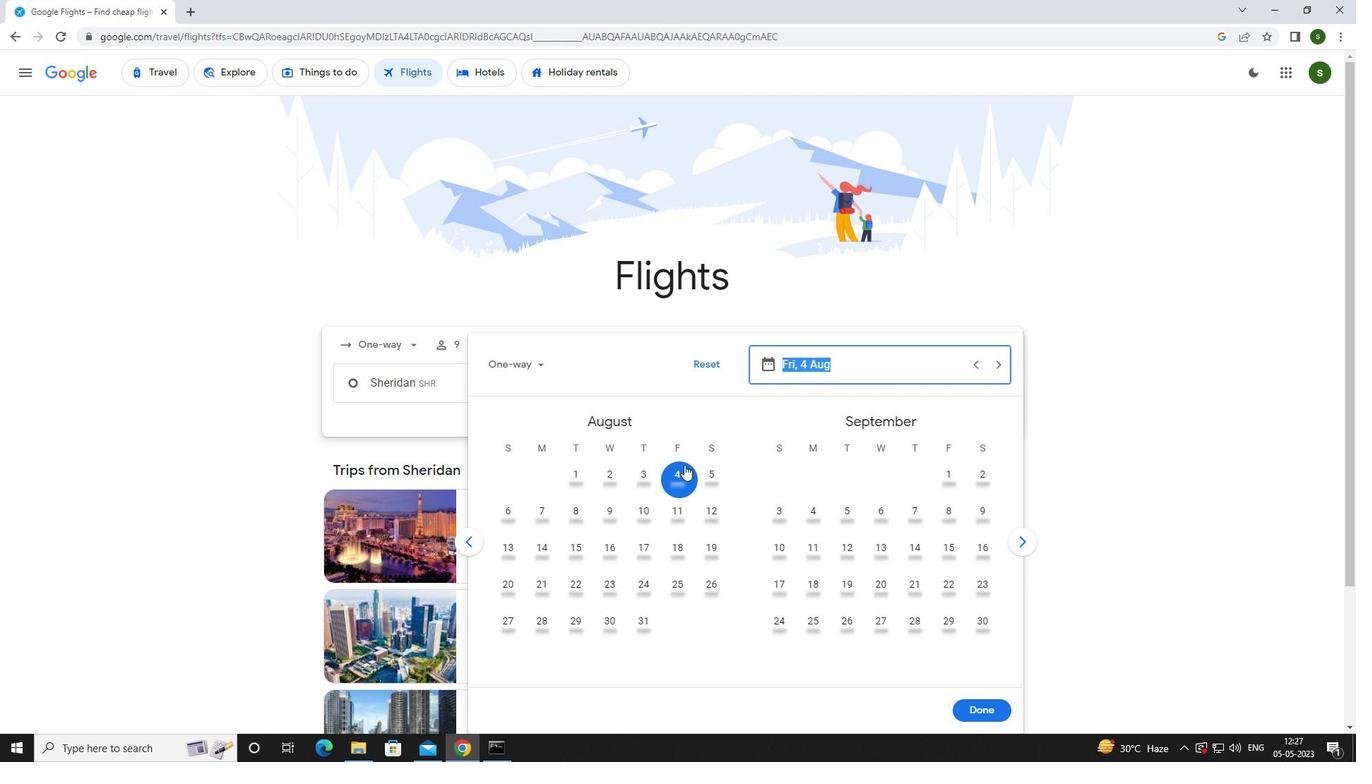 
Action: Mouse pressed left at (681, 471)
Screenshot: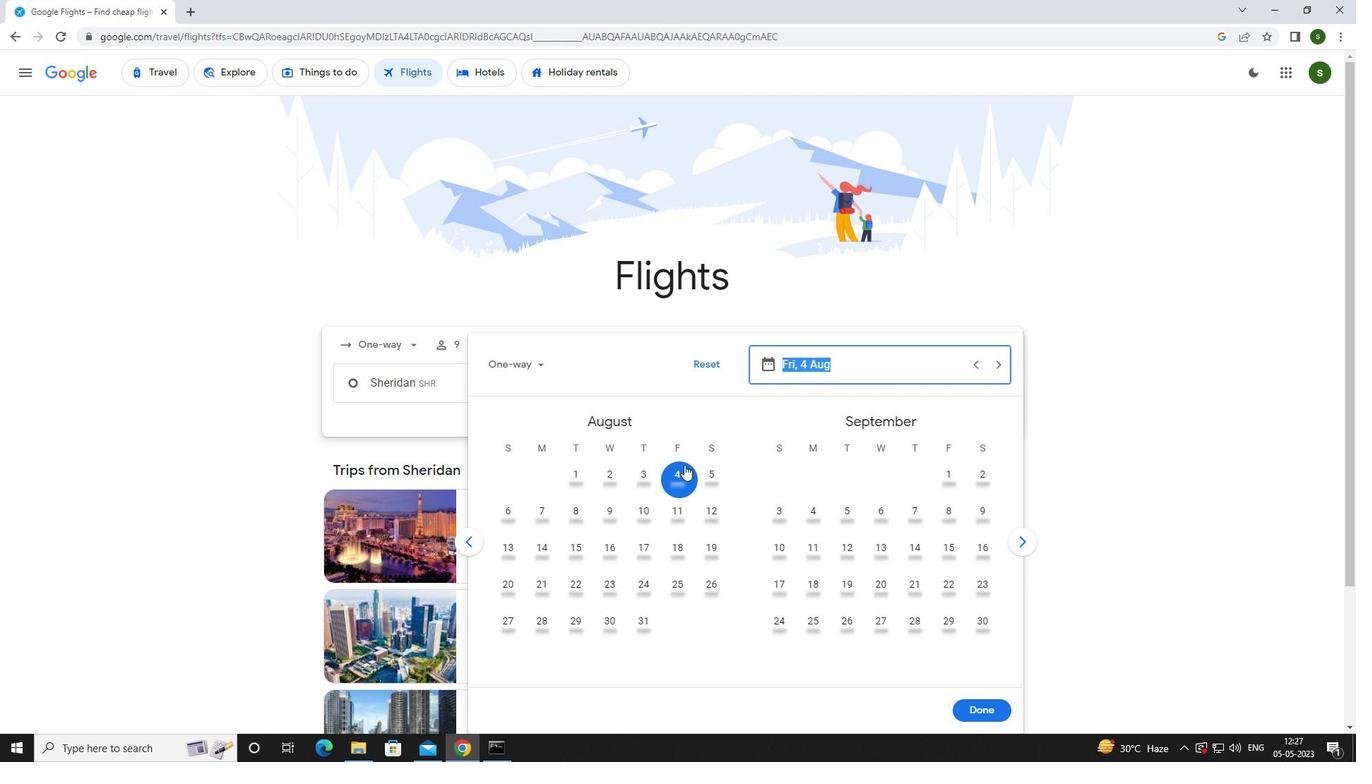 
Action: Mouse moved to (983, 705)
Screenshot: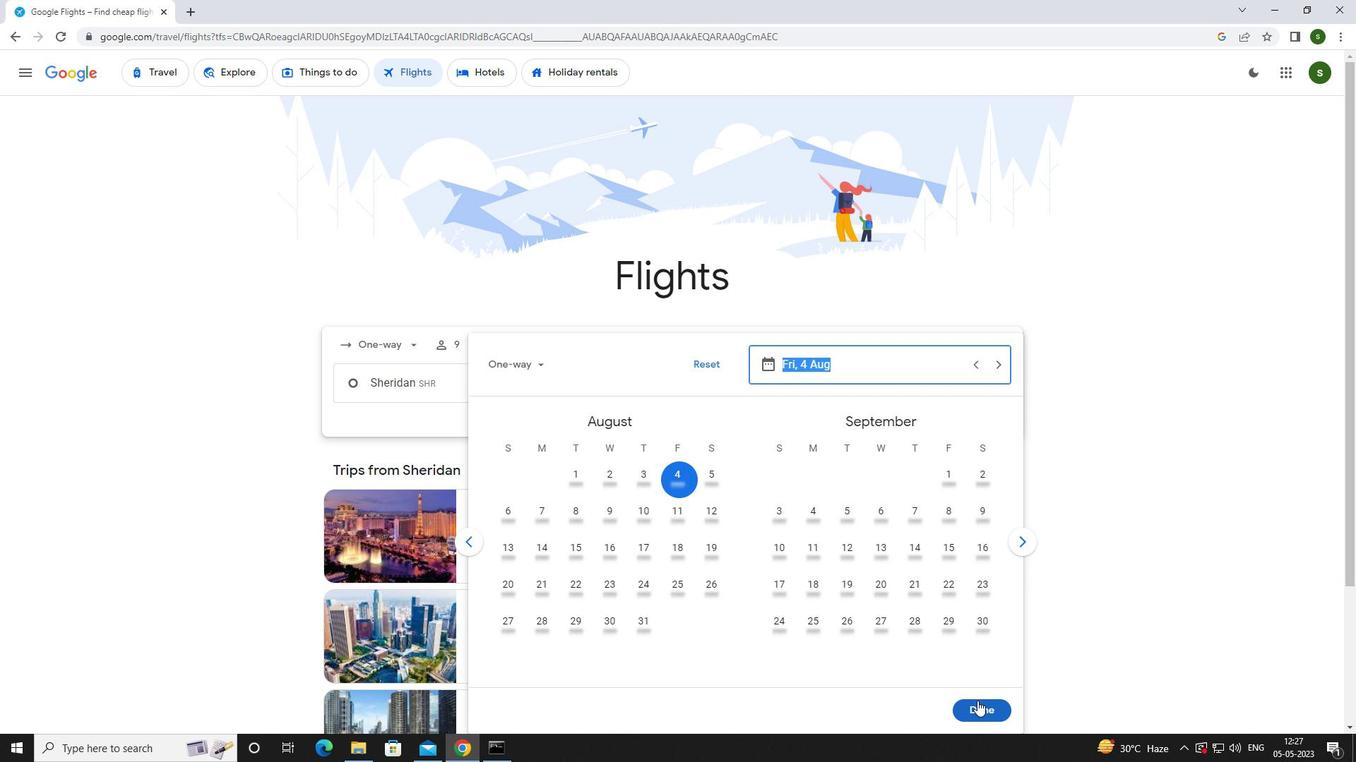 
Action: Mouse pressed left at (983, 705)
Screenshot: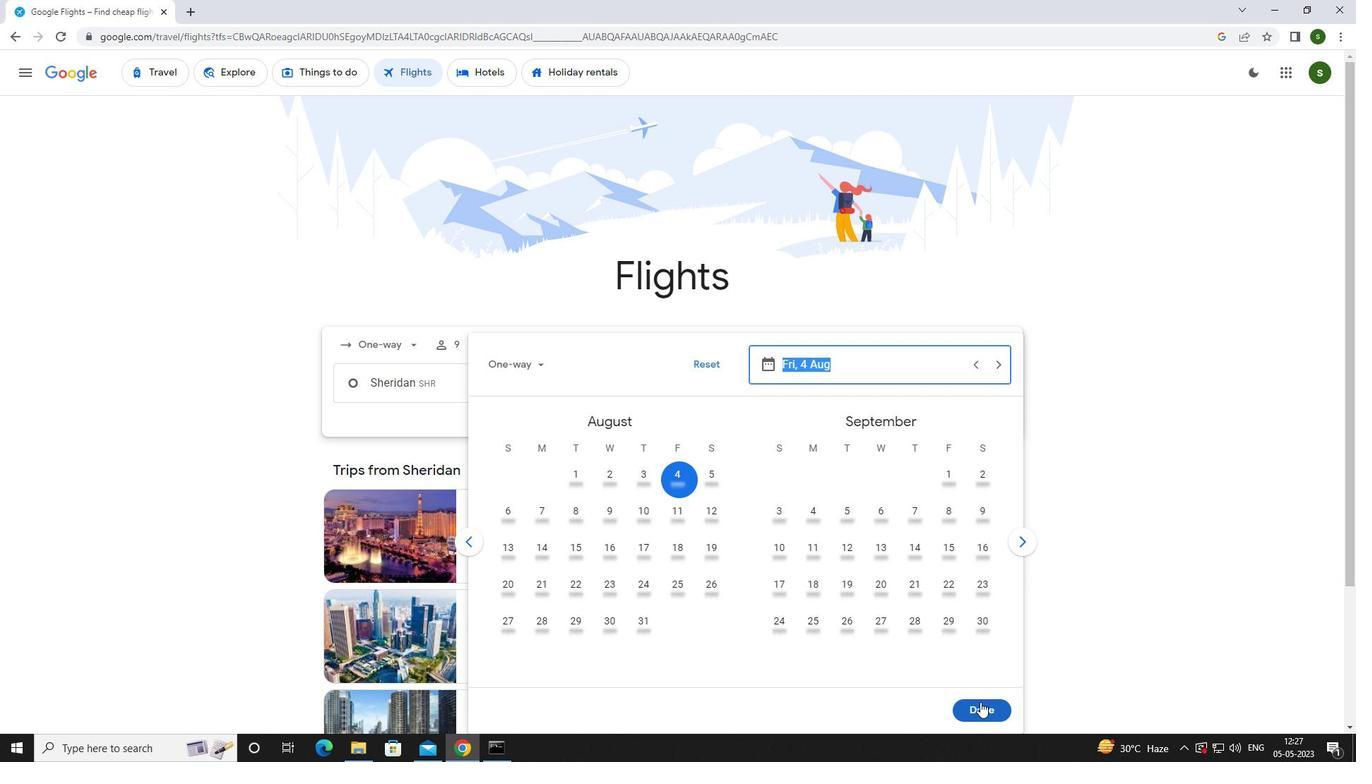 
Action: Mouse moved to (643, 433)
Screenshot: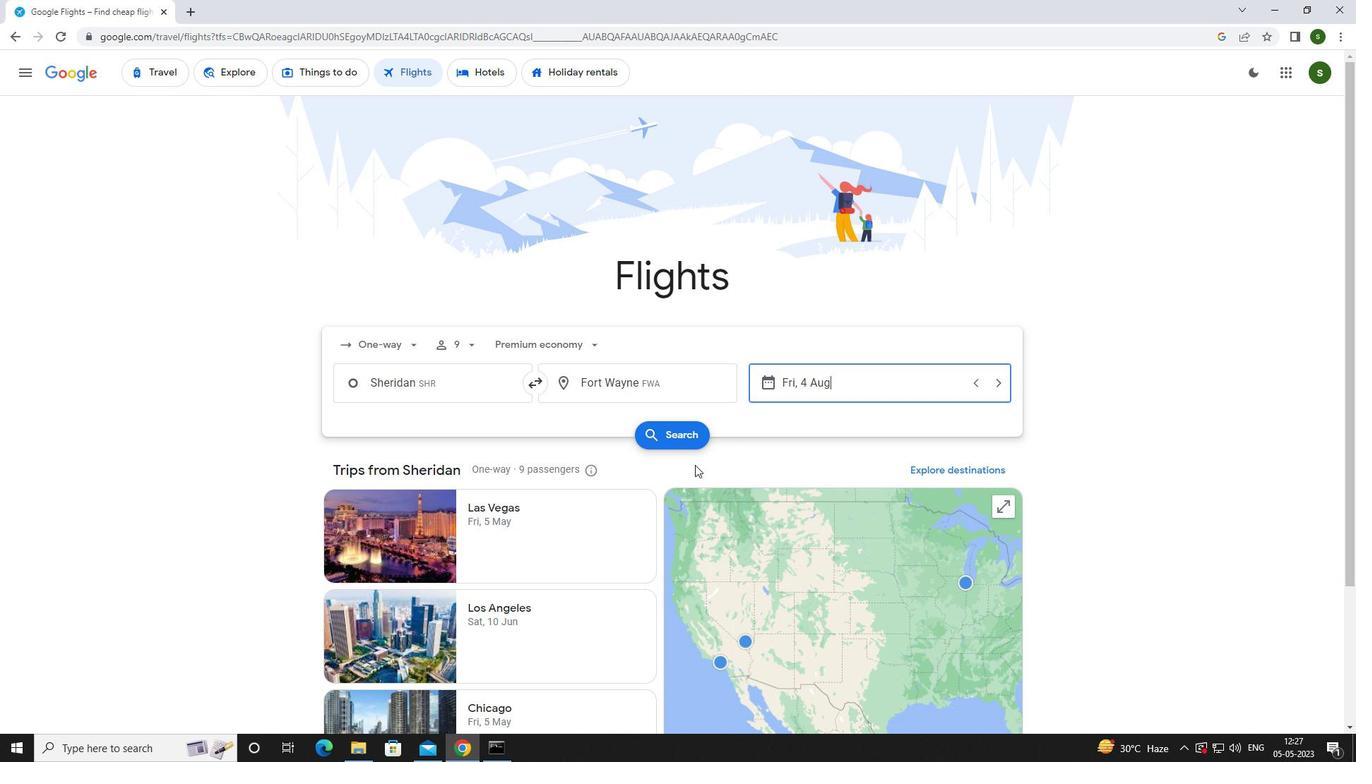 
Action: Mouse pressed left at (643, 433)
Screenshot: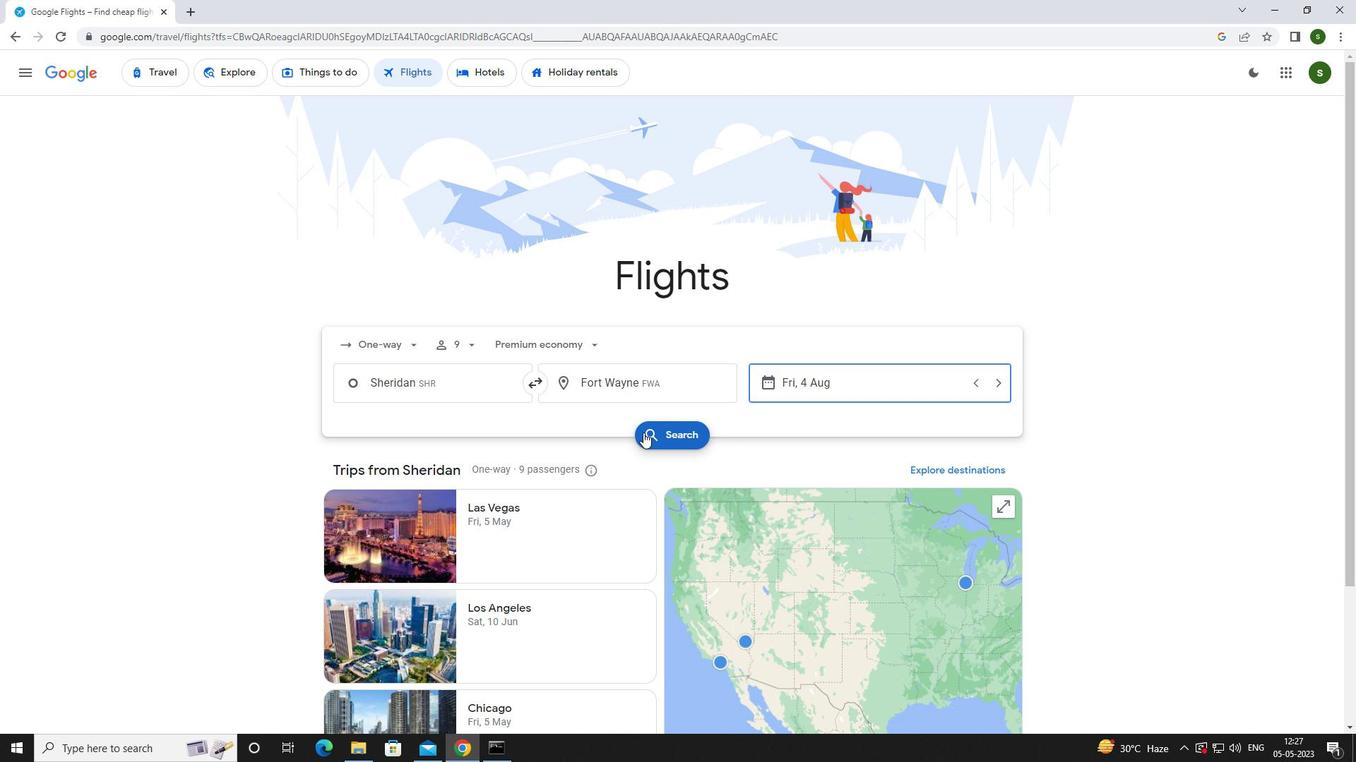 
Action: Mouse moved to (369, 205)
Screenshot: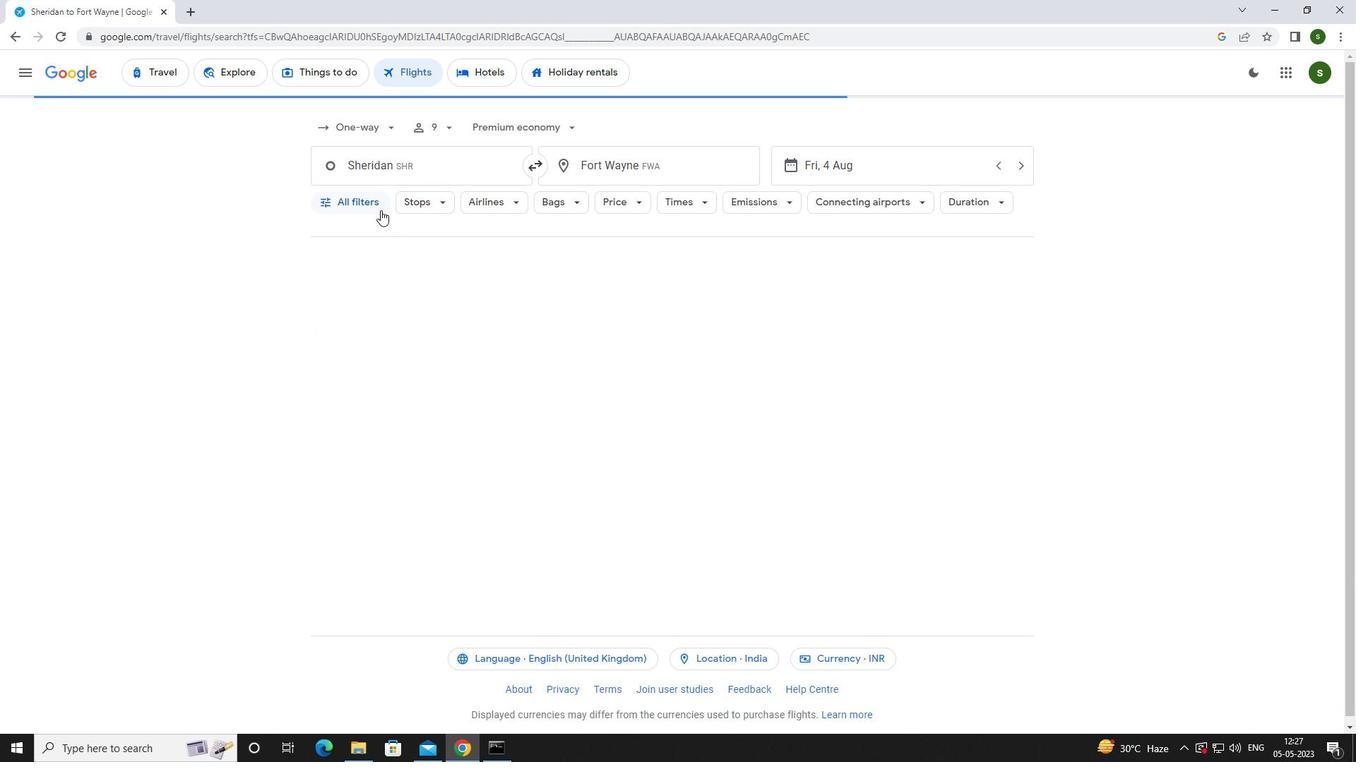 
Action: Mouse pressed left at (369, 205)
Screenshot: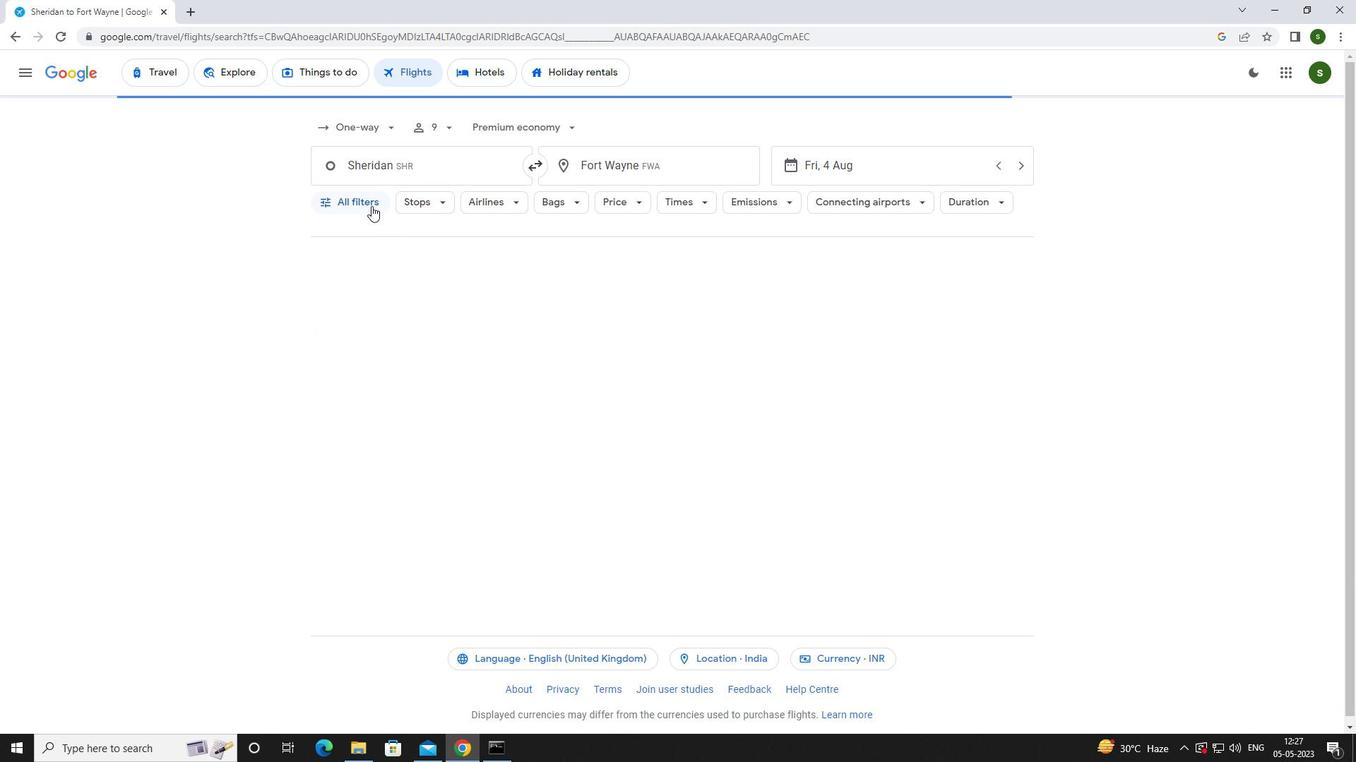 
Action: Mouse moved to (525, 507)
Screenshot: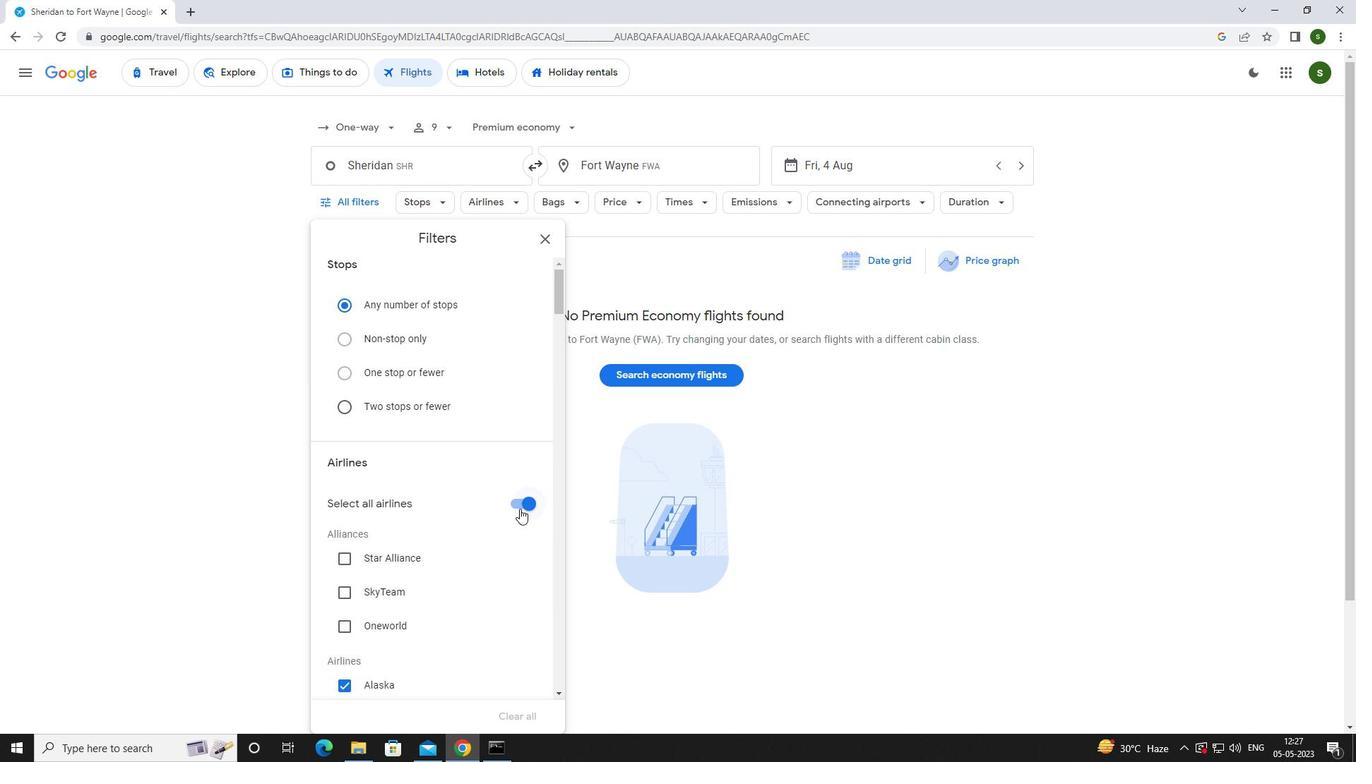 
Action: Mouse pressed left at (525, 507)
Screenshot: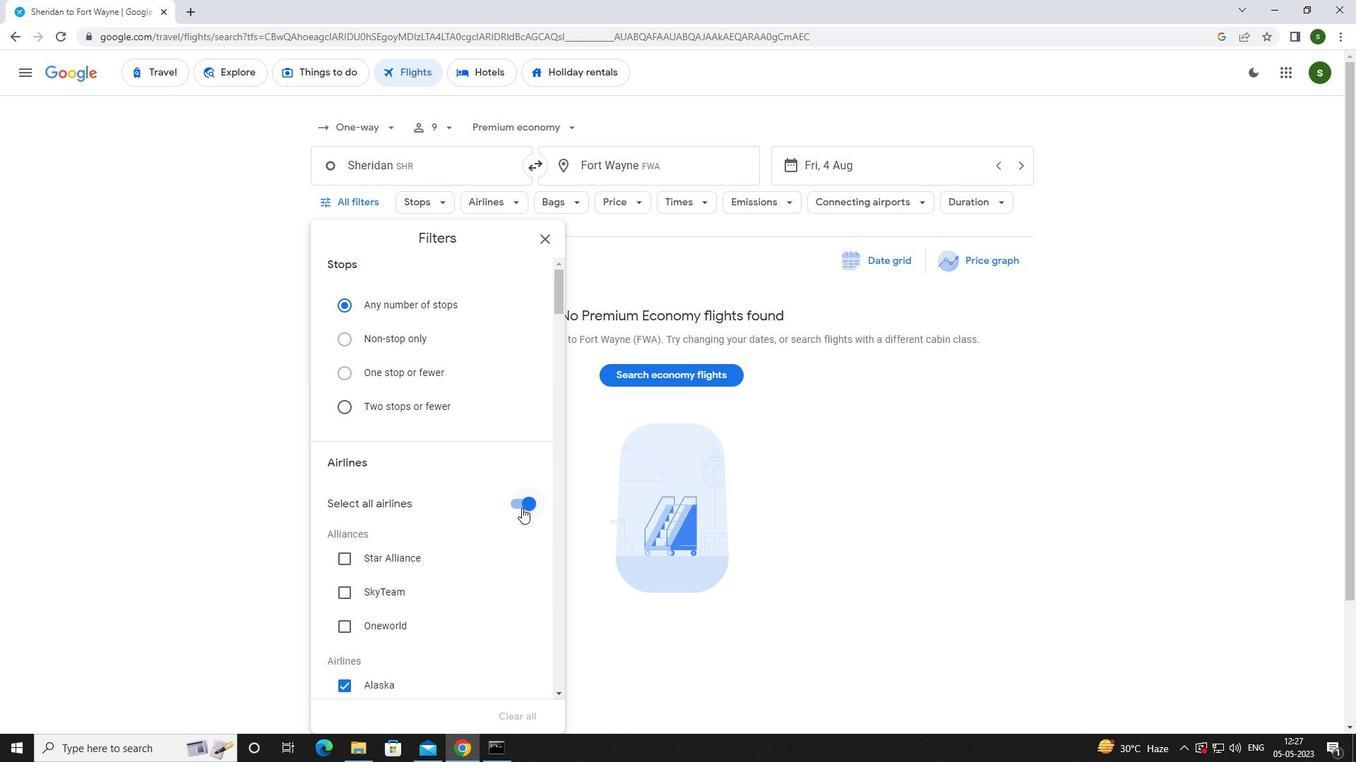 
Action: Mouse moved to (473, 473)
Screenshot: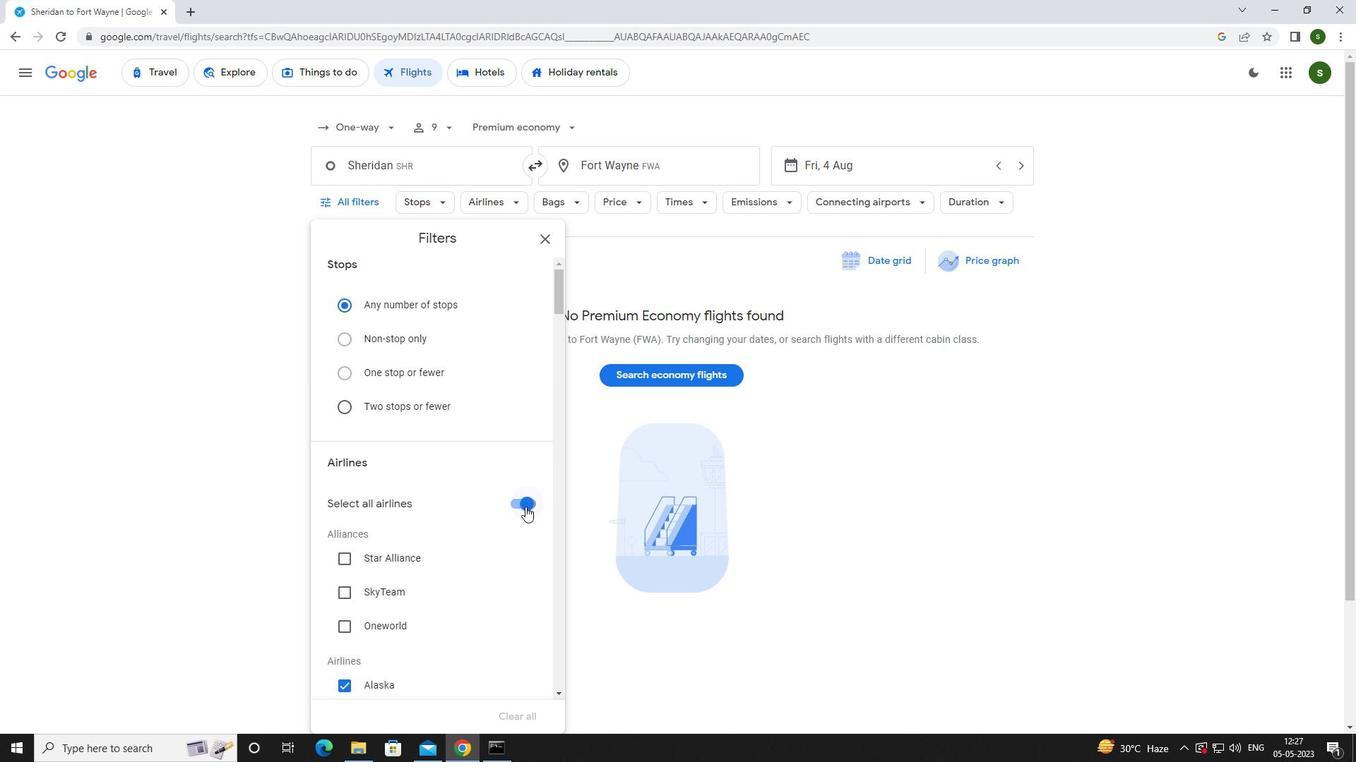 
Action: Mouse scrolled (473, 472) with delta (0, 0)
Screenshot: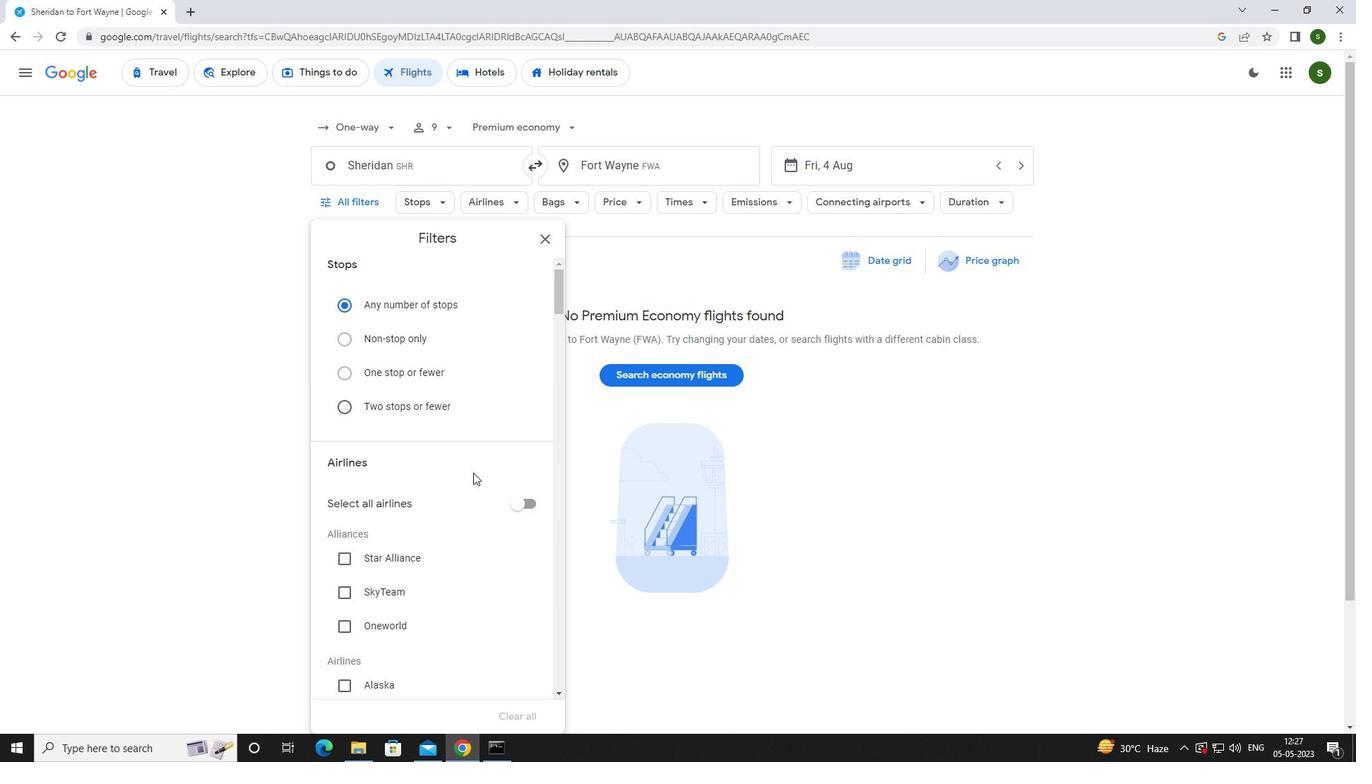 
Action: Mouse scrolled (473, 472) with delta (0, 0)
Screenshot: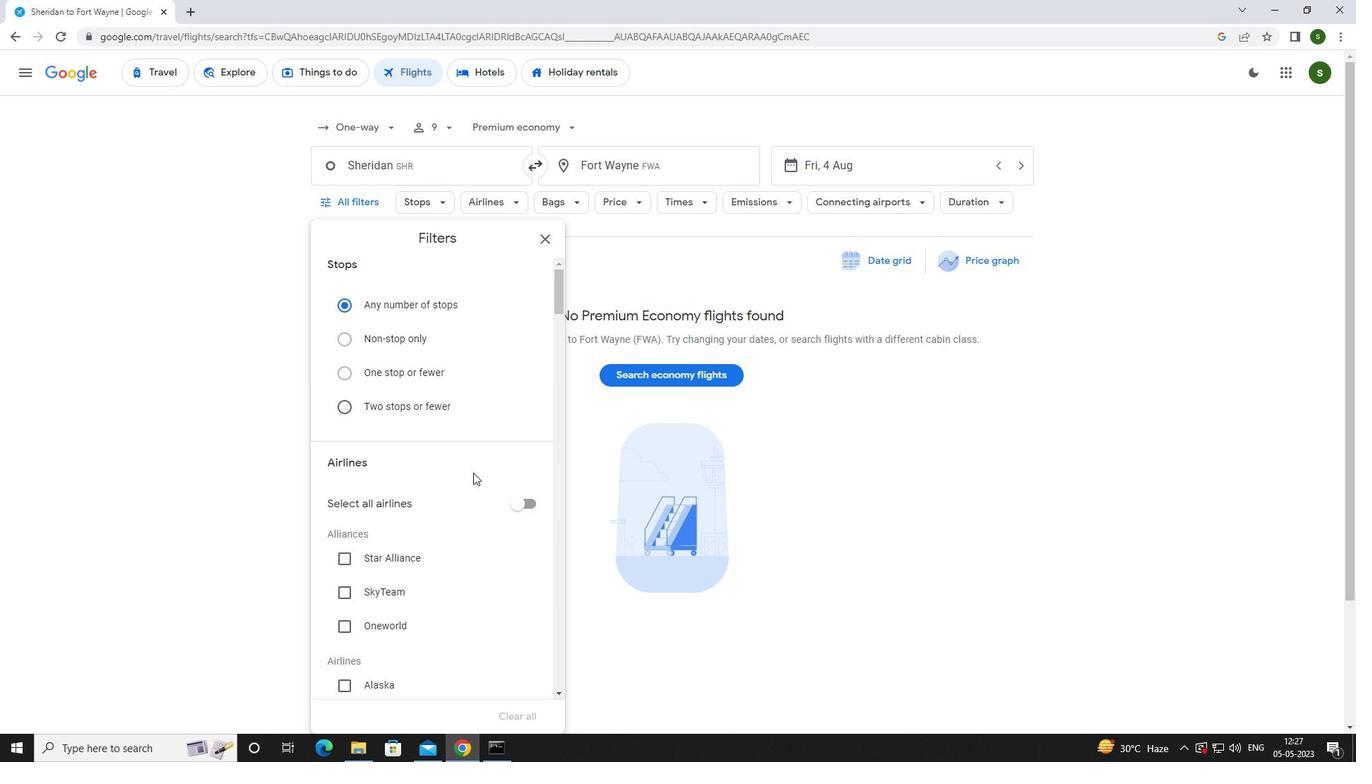 
Action: Mouse scrolled (473, 472) with delta (0, 0)
Screenshot: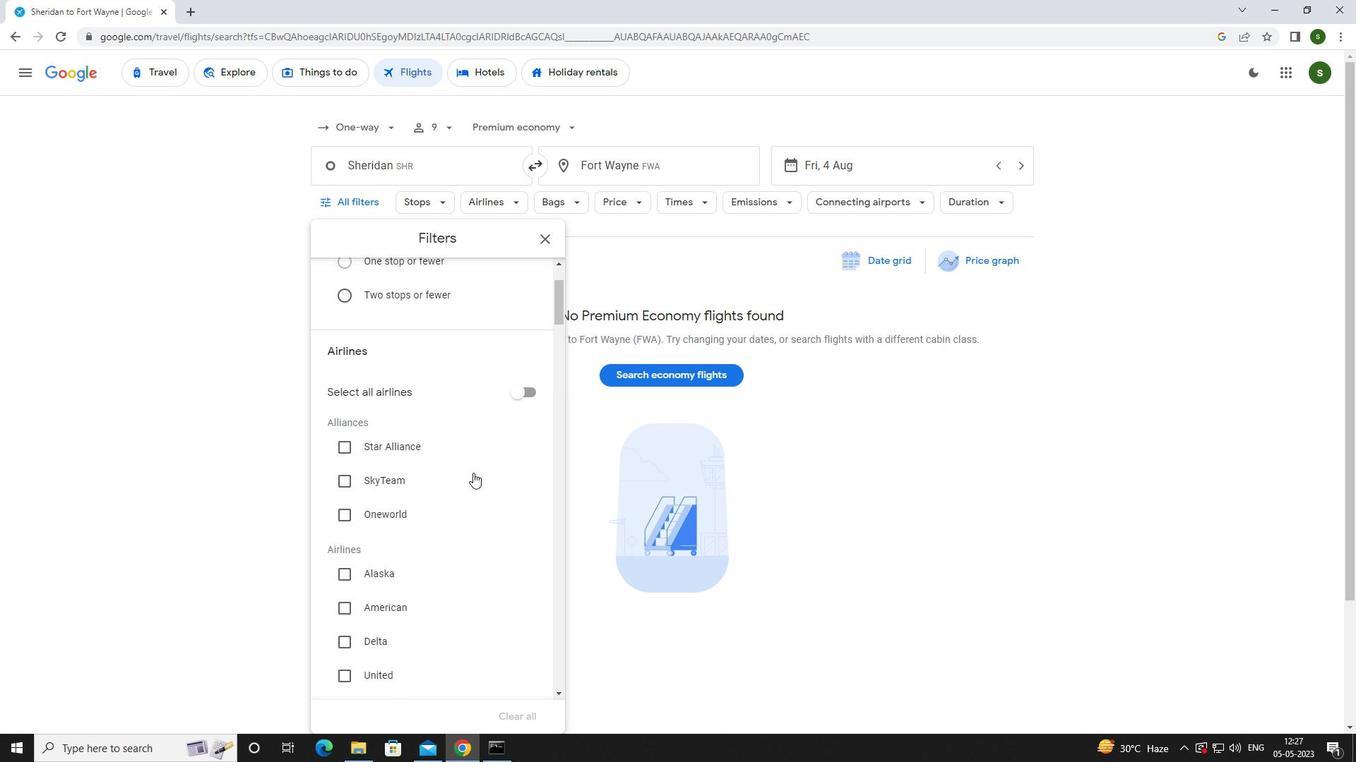 
Action: Mouse scrolled (473, 472) with delta (0, 0)
Screenshot: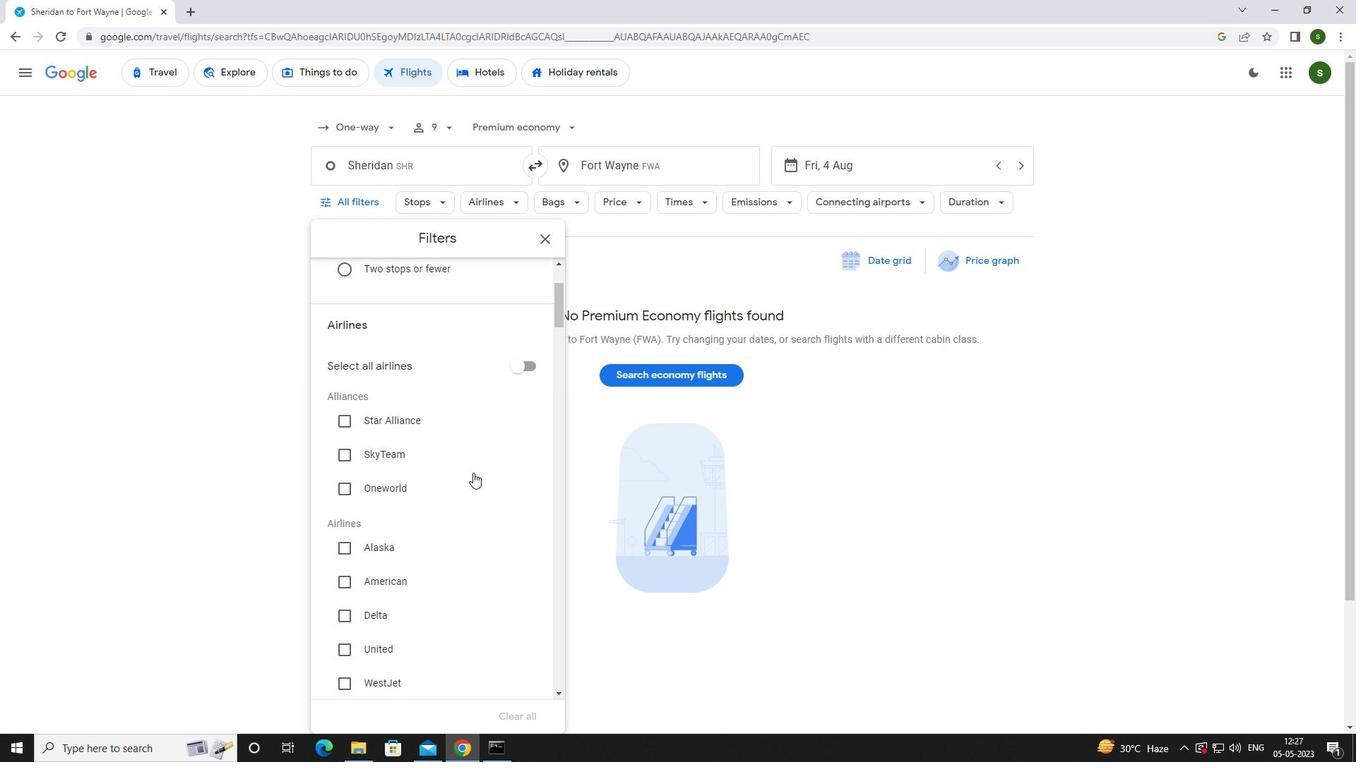 
Action: Mouse scrolled (473, 472) with delta (0, 0)
Screenshot: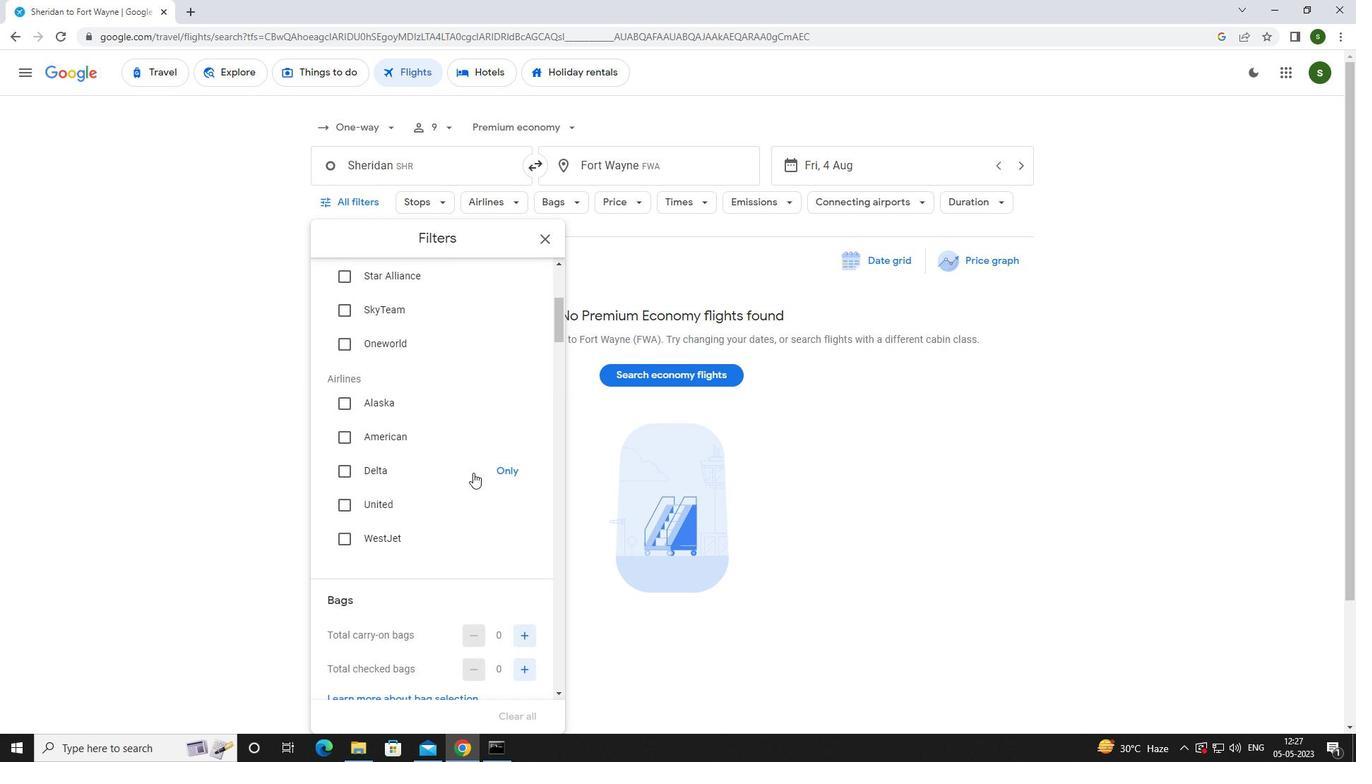 
Action: Mouse scrolled (473, 472) with delta (0, 0)
Screenshot: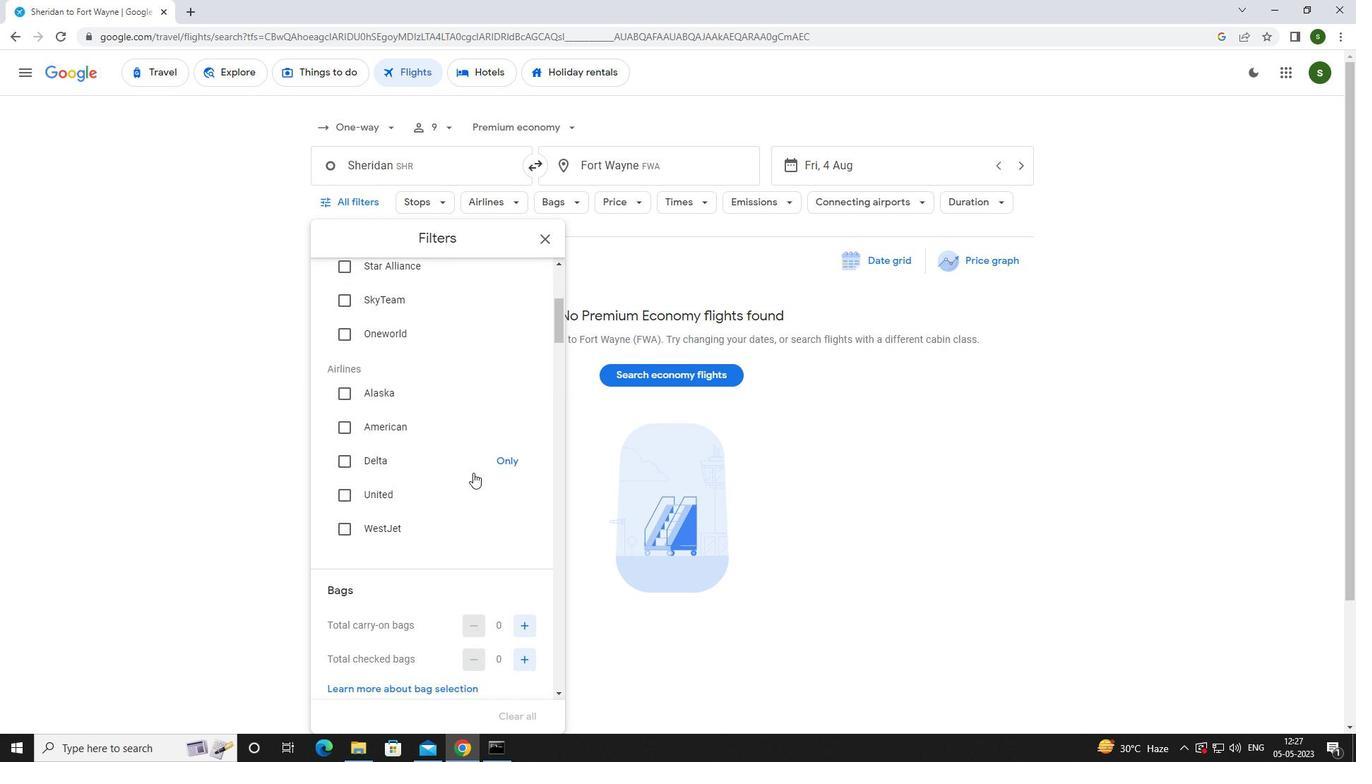 
Action: Mouse moved to (526, 501)
Screenshot: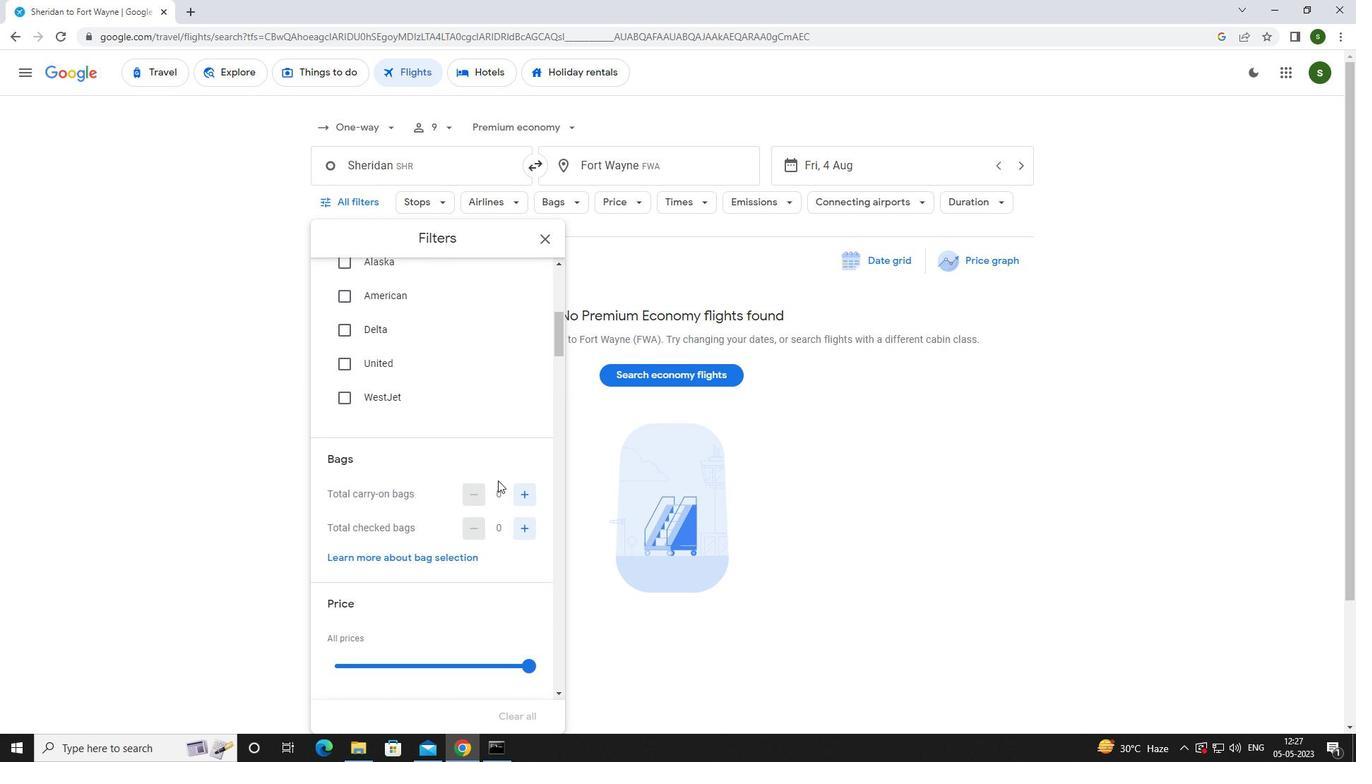 
Action: Mouse pressed left at (526, 501)
Screenshot: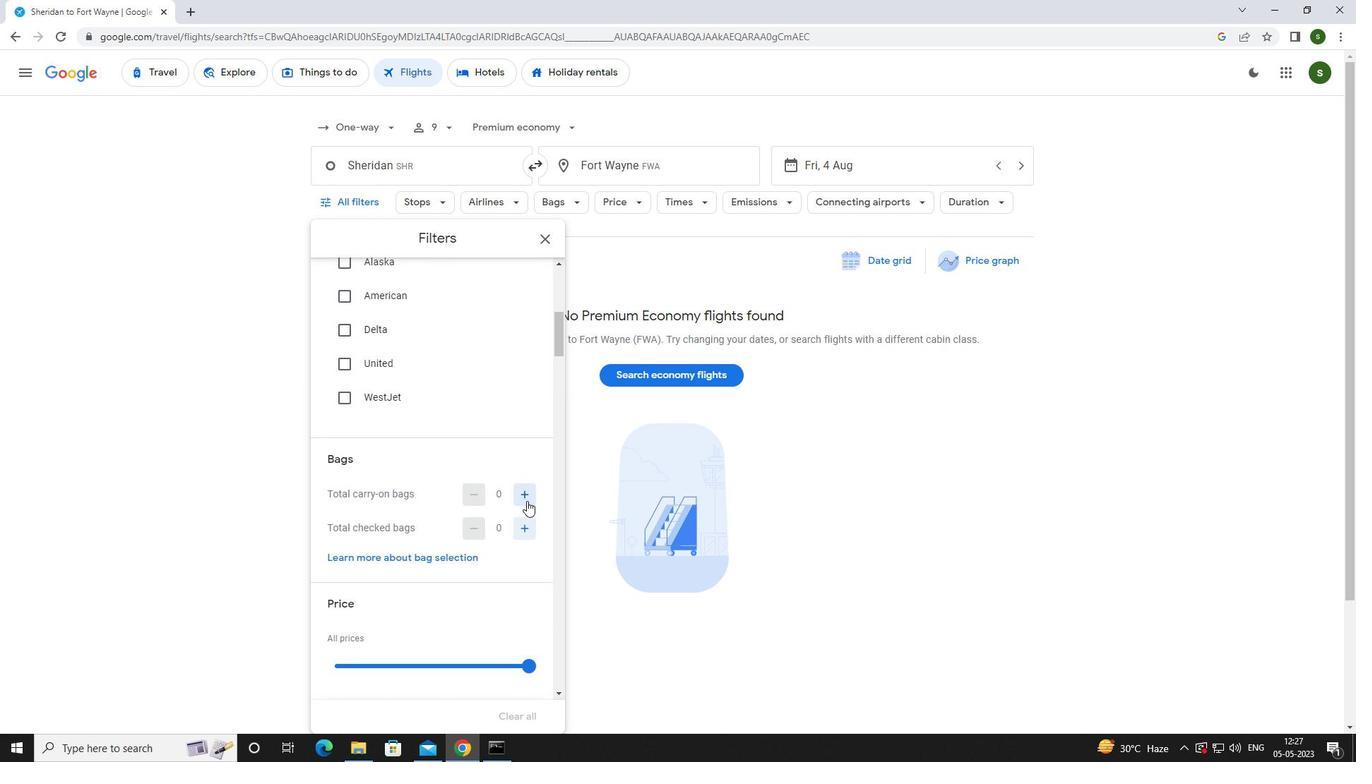 
Action: Mouse pressed left at (526, 501)
Screenshot: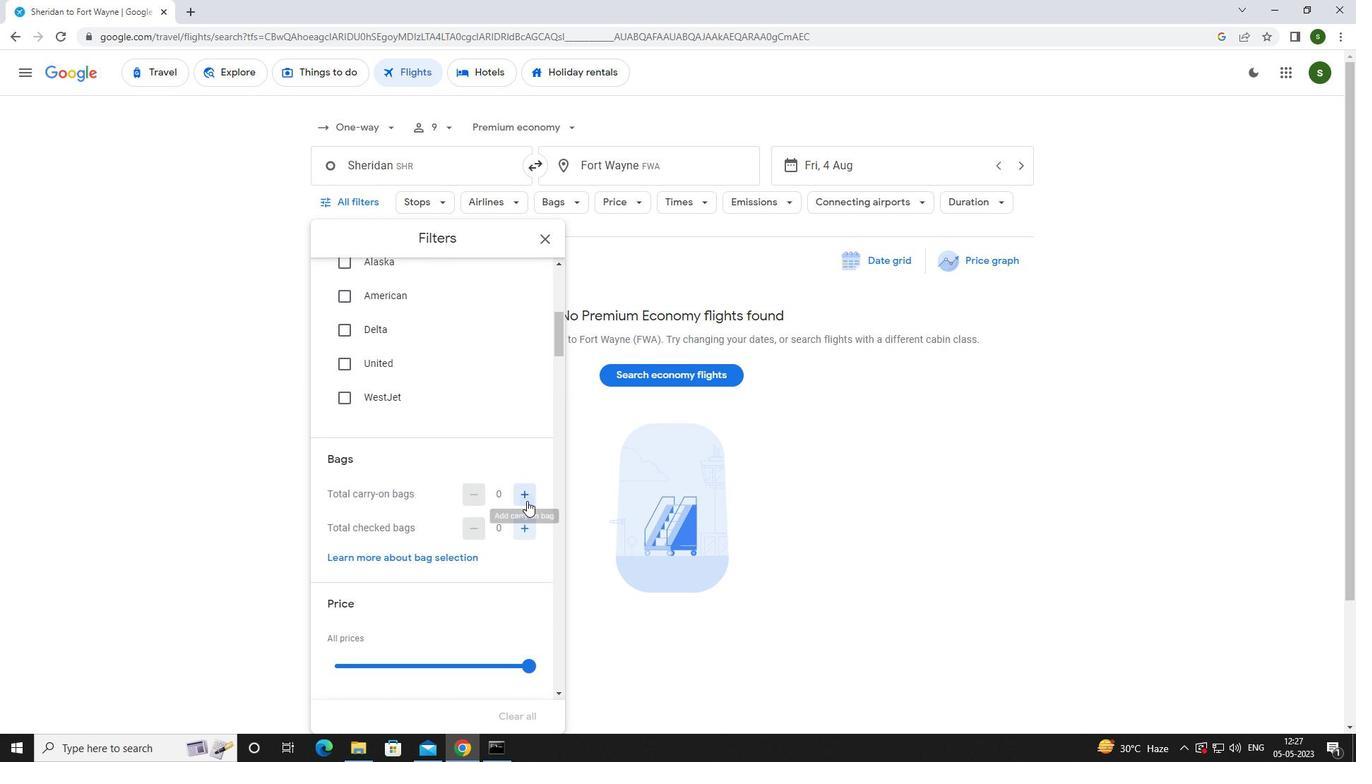 
Action: Mouse scrolled (526, 500) with delta (0, 0)
Screenshot: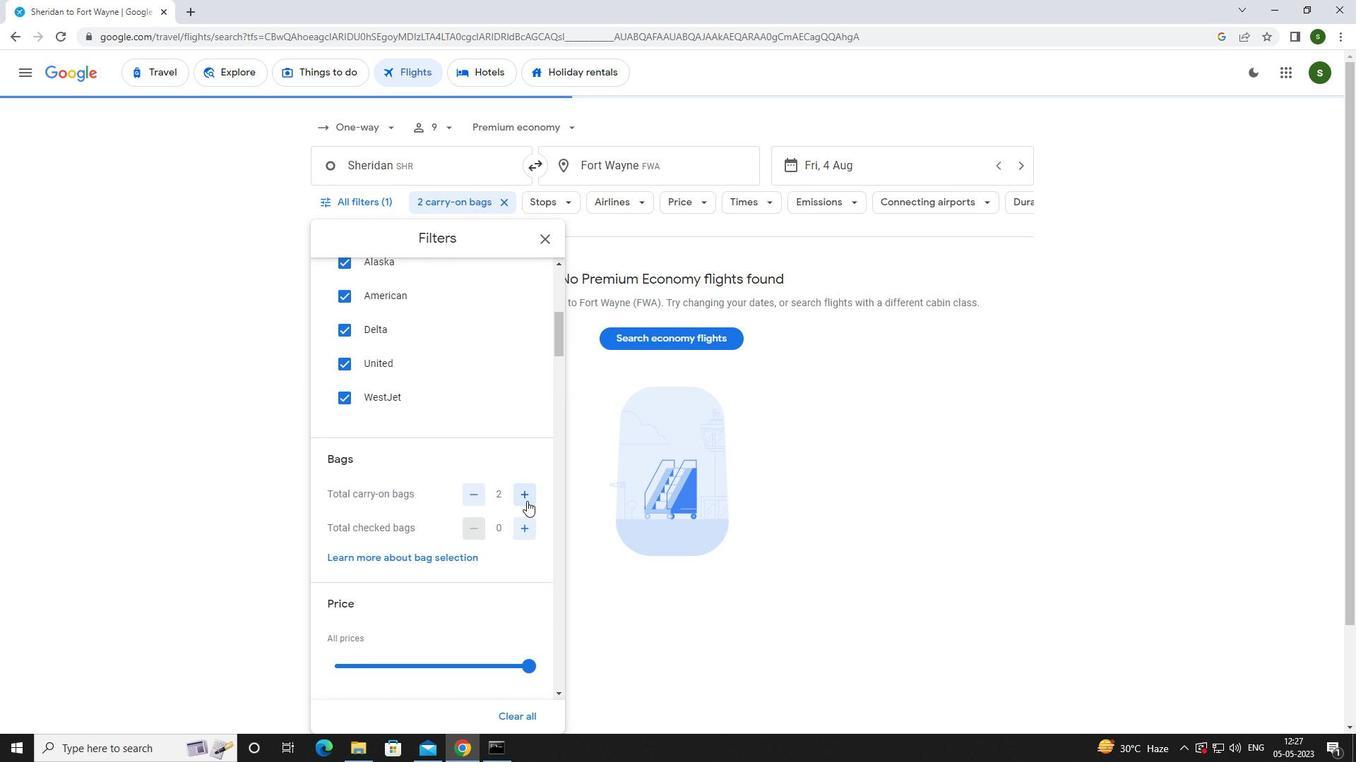 
Action: Mouse scrolled (526, 500) with delta (0, 0)
Screenshot: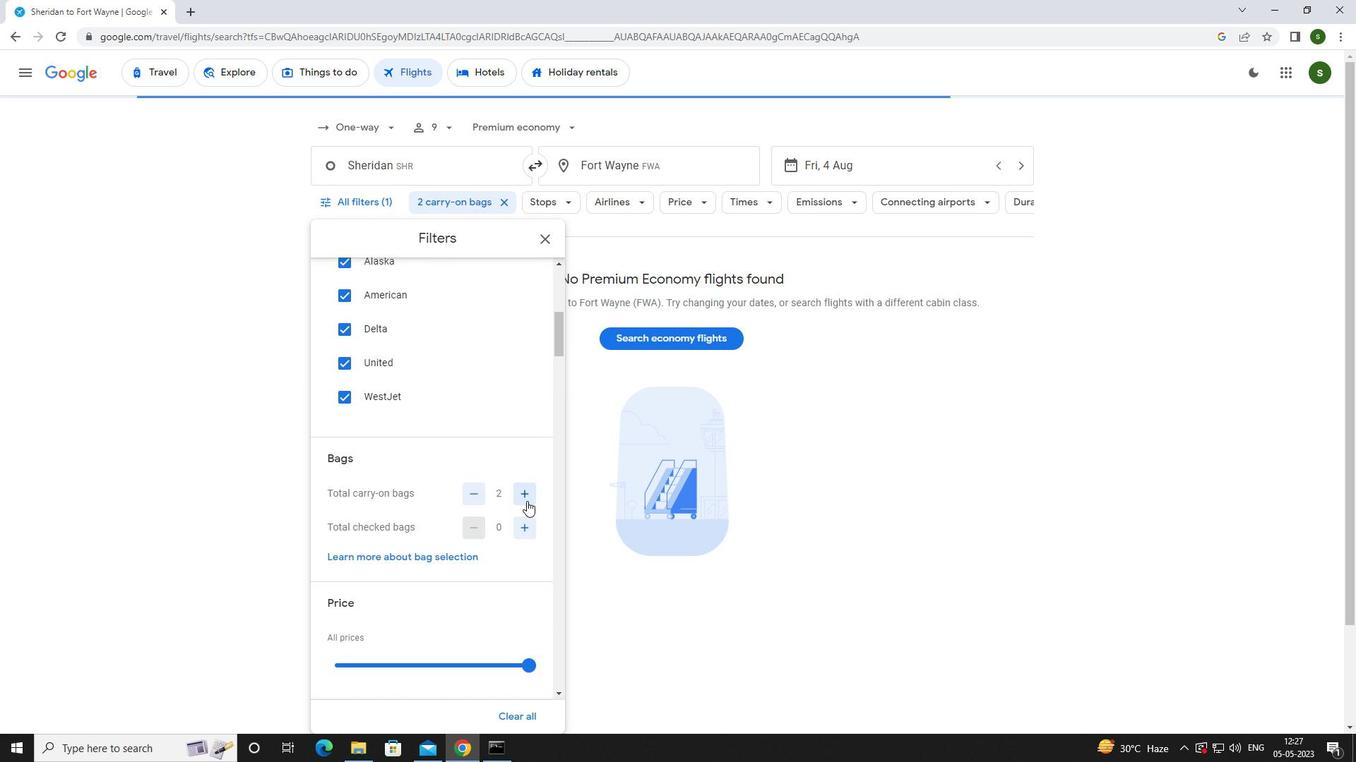 
Action: Mouse moved to (526, 517)
Screenshot: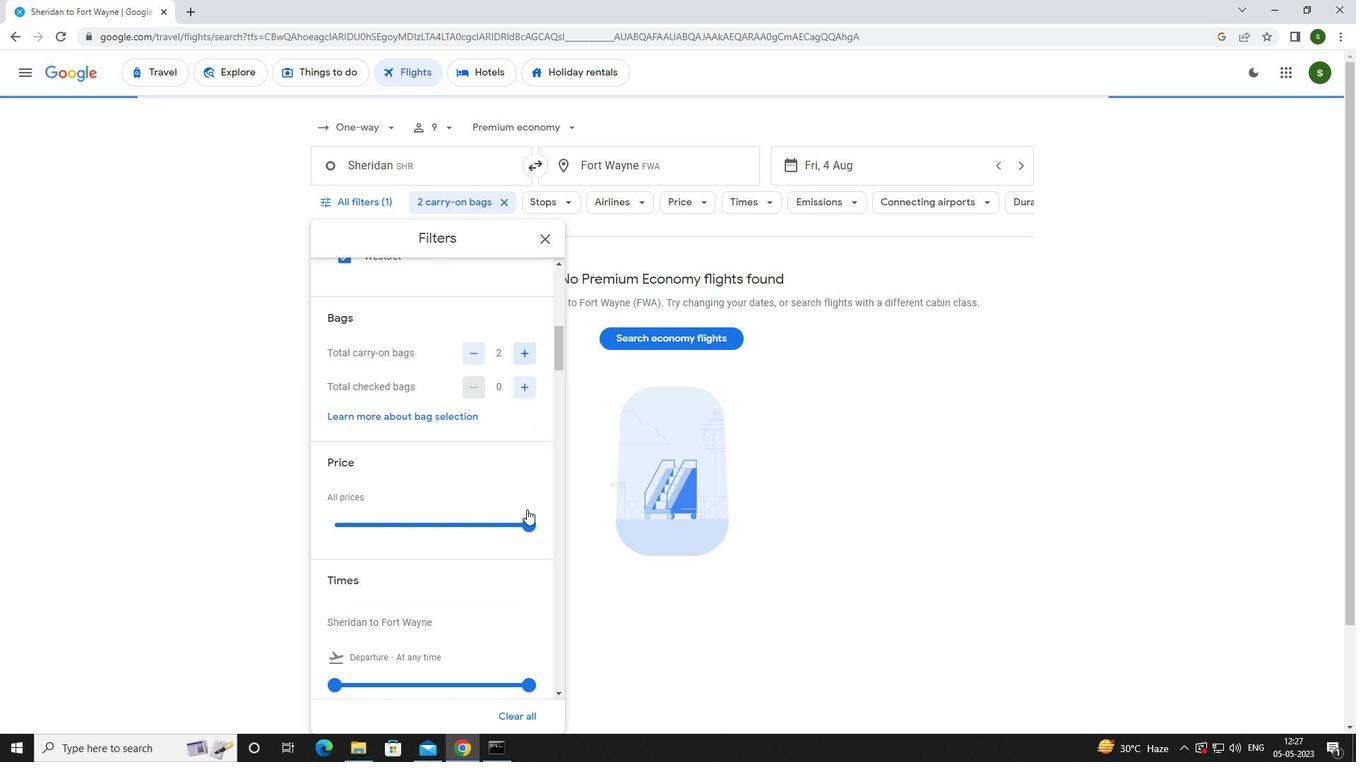 
Action: Mouse pressed left at (526, 517)
Screenshot: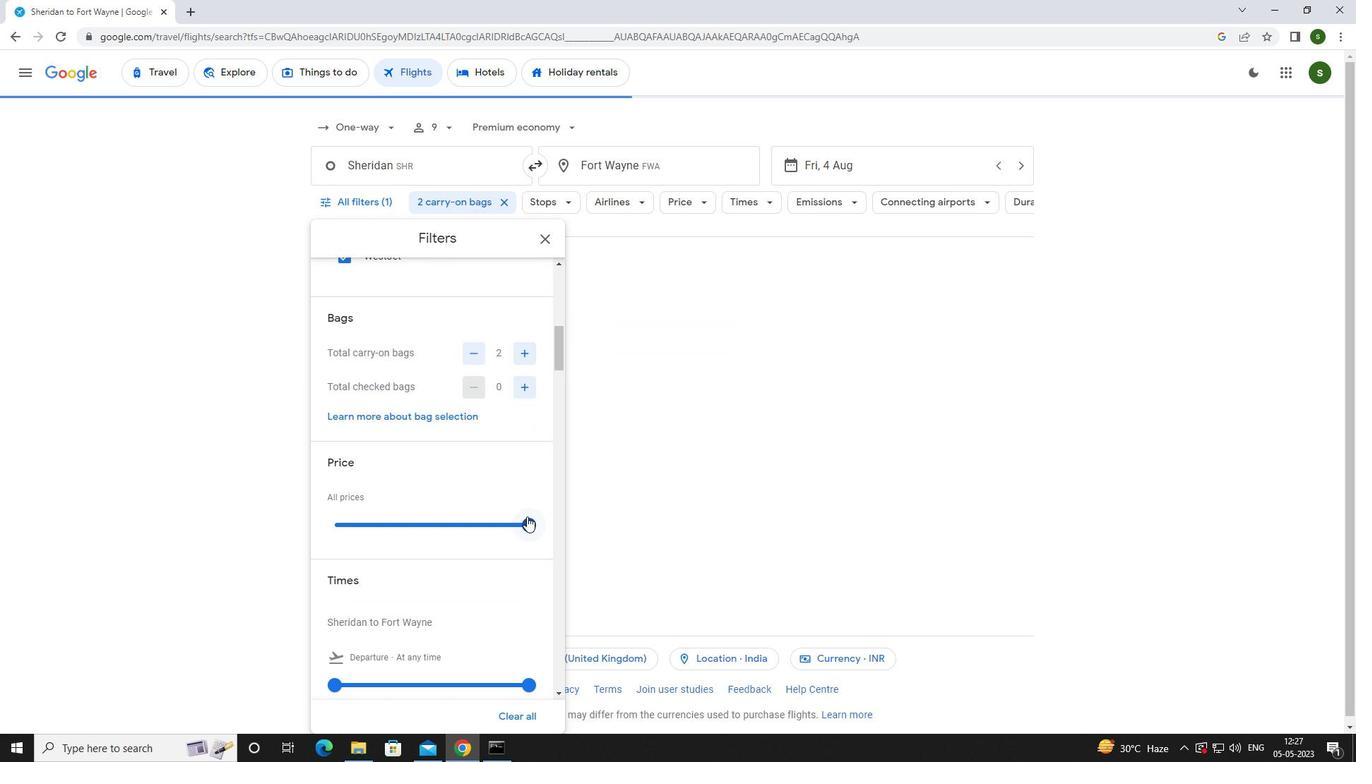 
Action: Mouse moved to (526, 517)
Screenshot: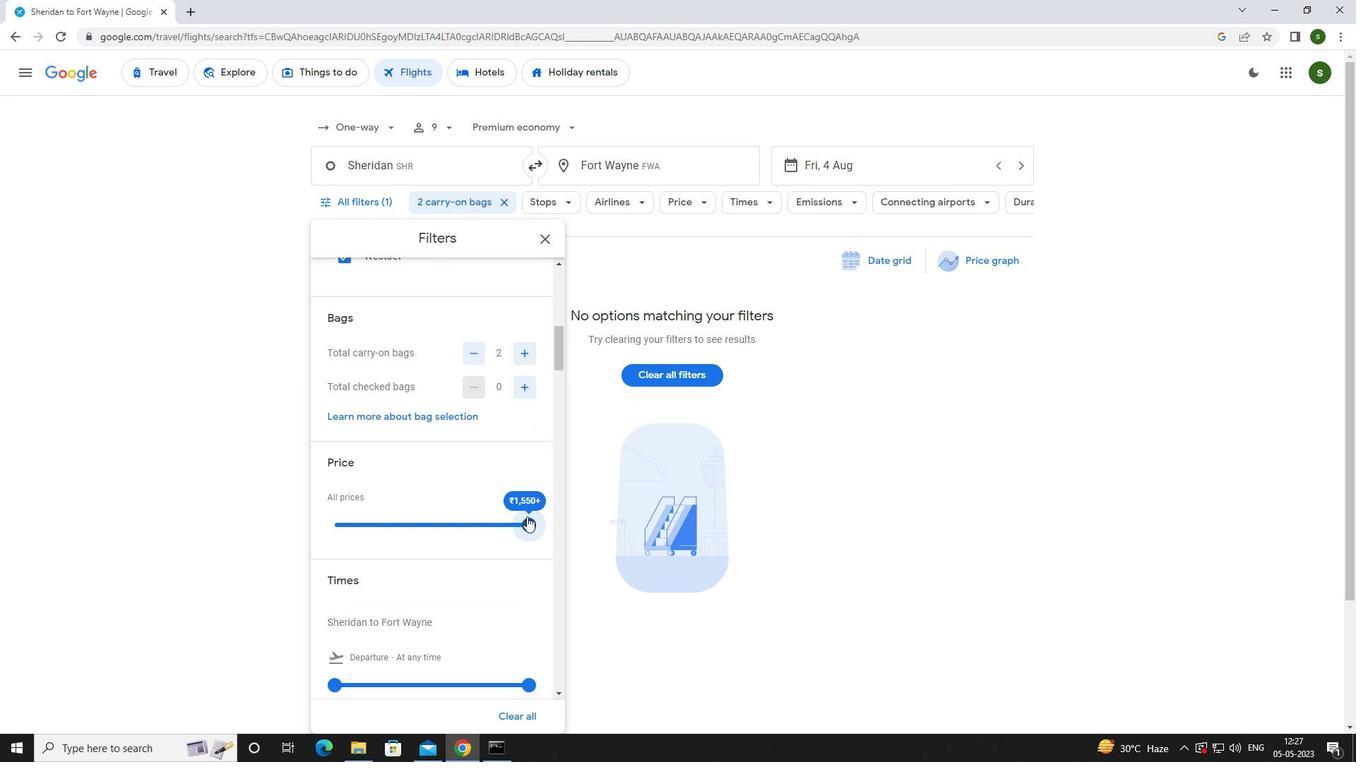 
Action: Mouse scrolled (526, 516) with delta (0, 0)
Screenshot: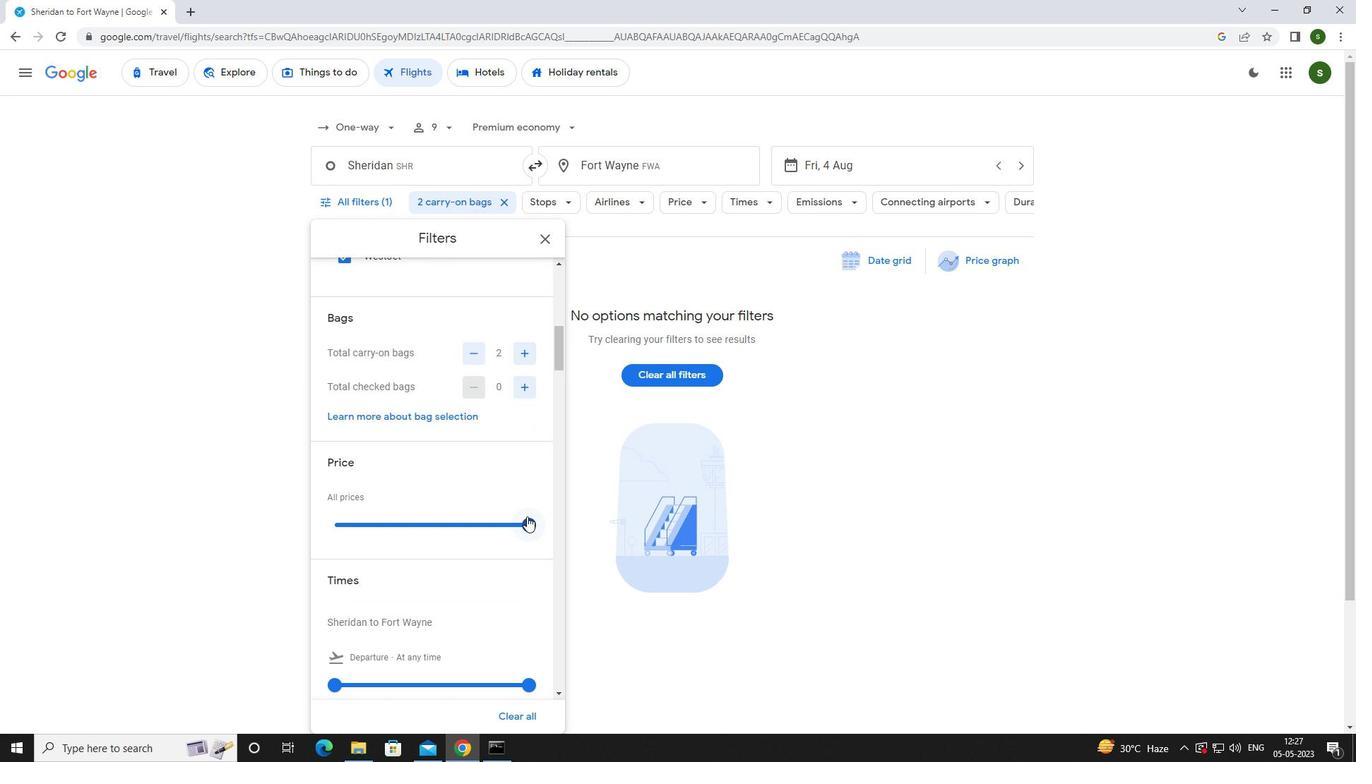 
Action: Mouse moved to (330, 612)
Screenshot: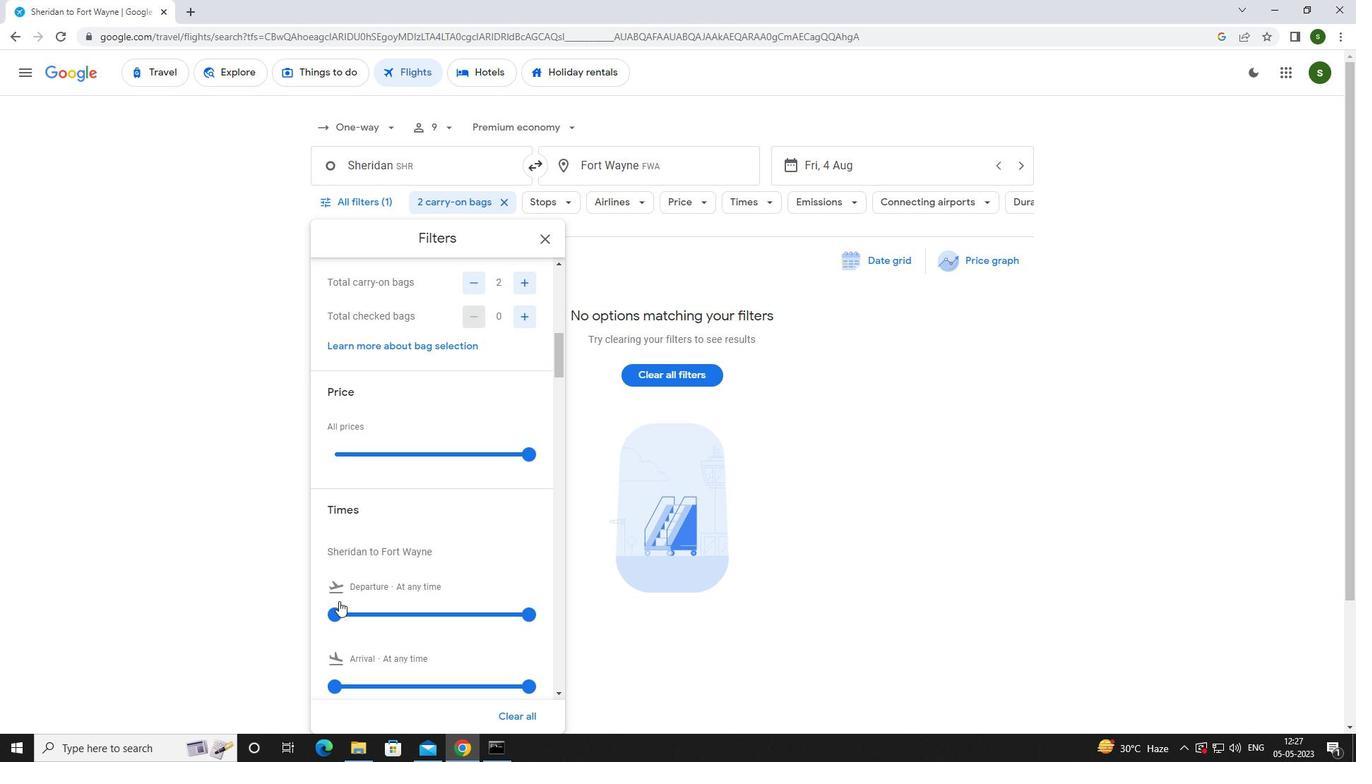 
Action: Mouse pressed left at (330, 612)
Screenshot: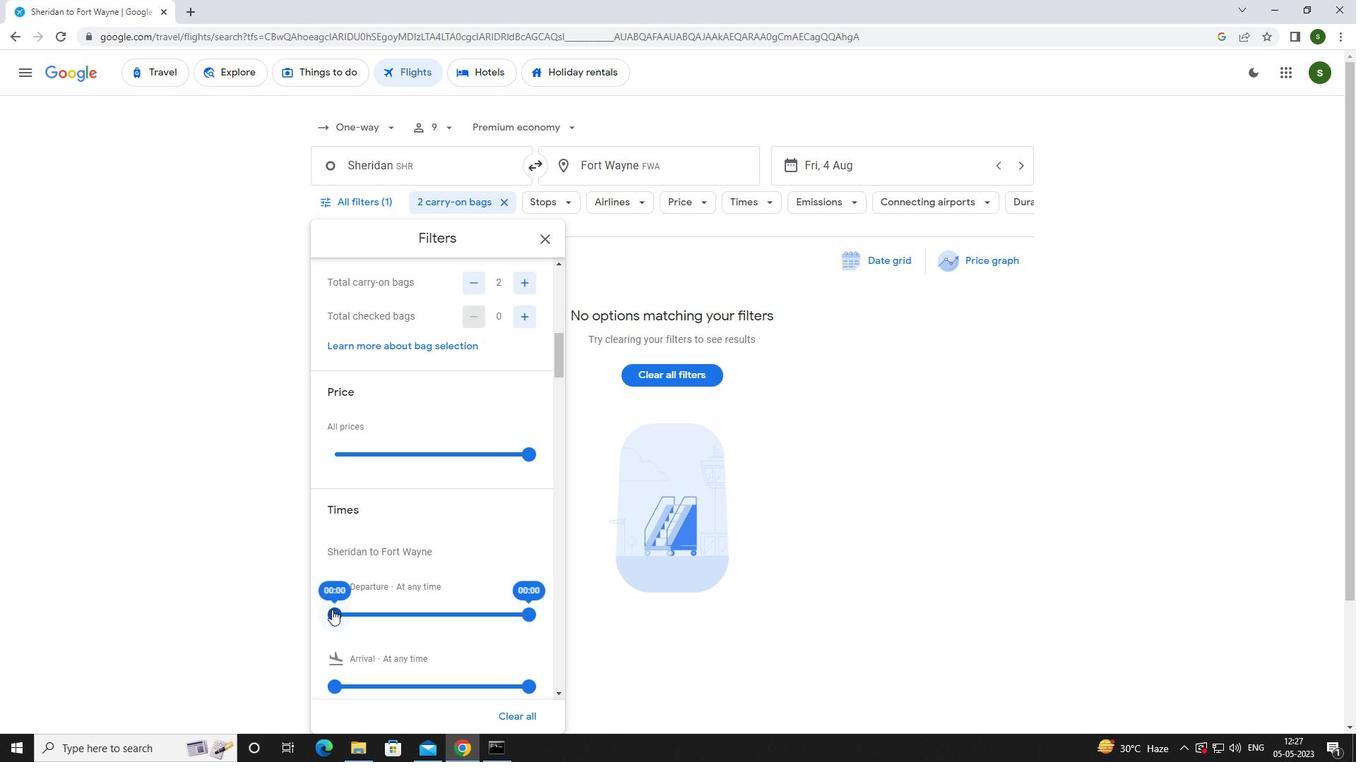 
Action: Mouse moved to (606, 639)
Screenshot: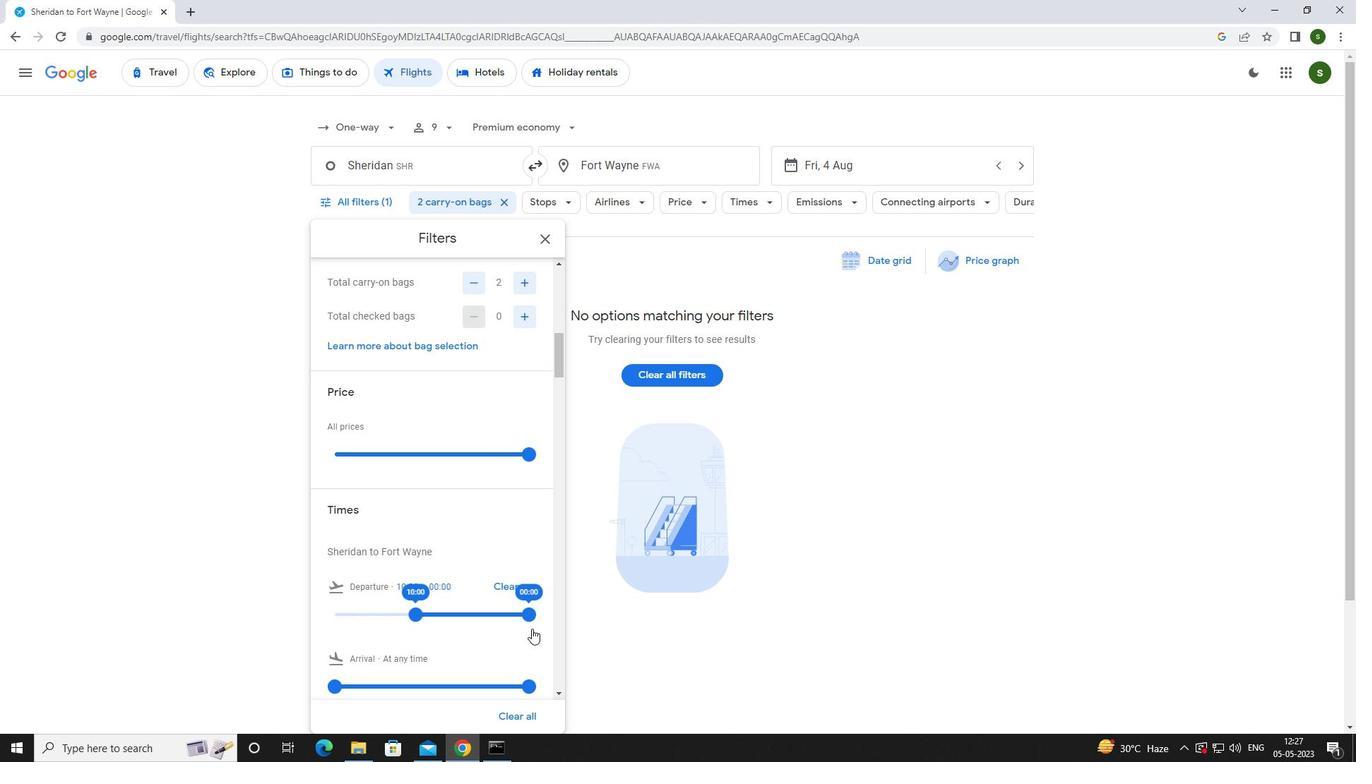 
Action: Mouse pressed left at (606, 639)
Screenshot: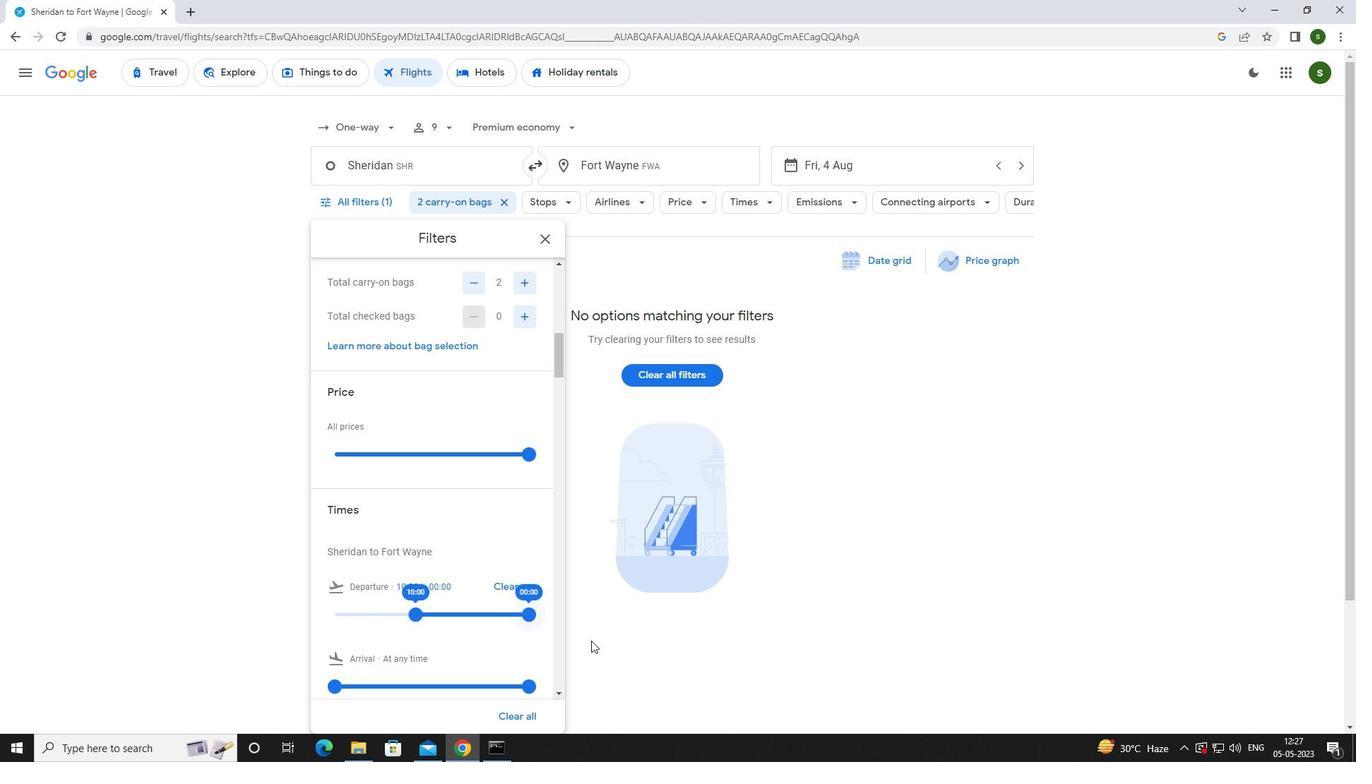 
Action: Mouse moved to (606, 636)
Screenshot: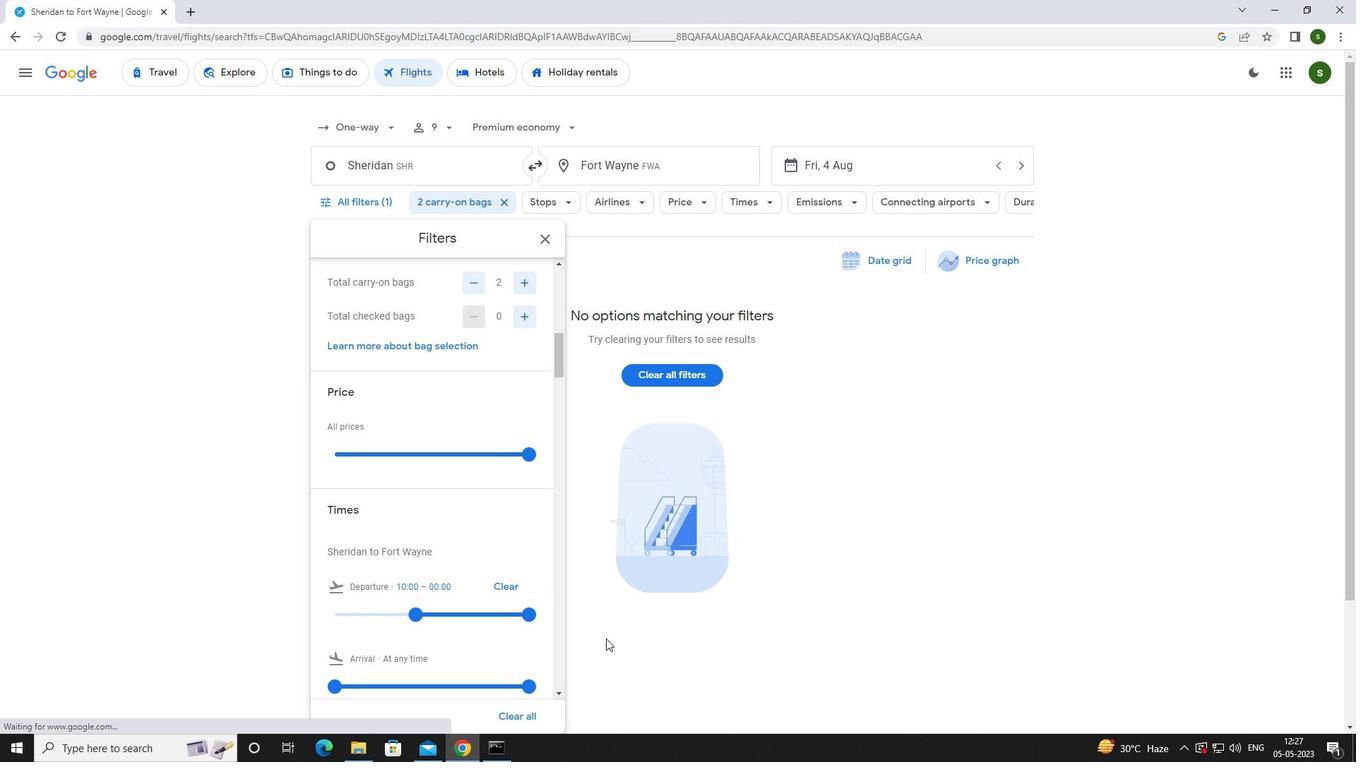 
